 Task: Look for space in Elko, United States from 1st June, 2023 to 9th June, 2023 for 4 adults in price range Rs.6000 to Rs.12000. Place can be entire place with 2 bedrooms having 2 beds and 2 bathrooms. Property type can be house, flat, guest house. Booking option can be shelf check-in. Required host language is English.
Action: Mouse moved to (415, 104)
Screenshot: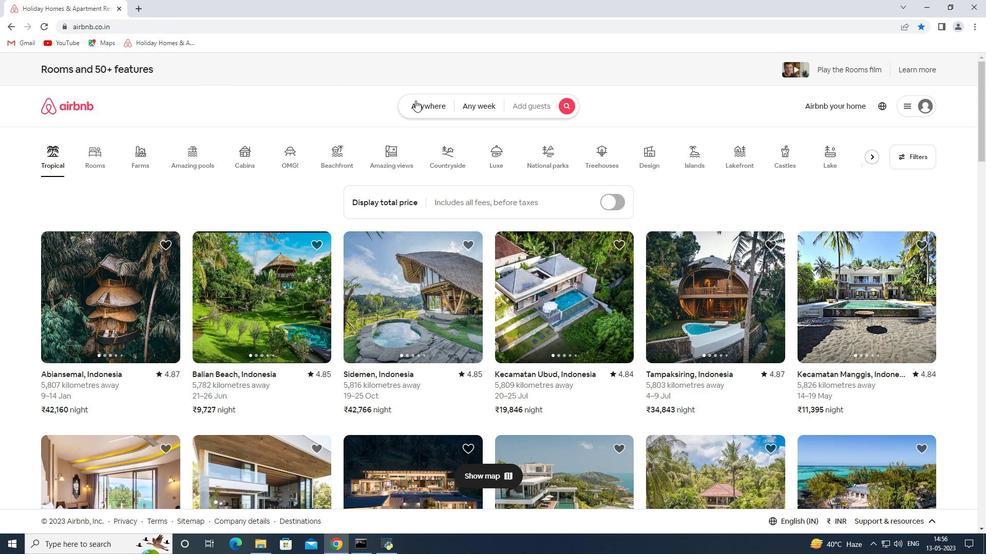 
Action: Mouse pressed left at (415, 104)
Screenshot: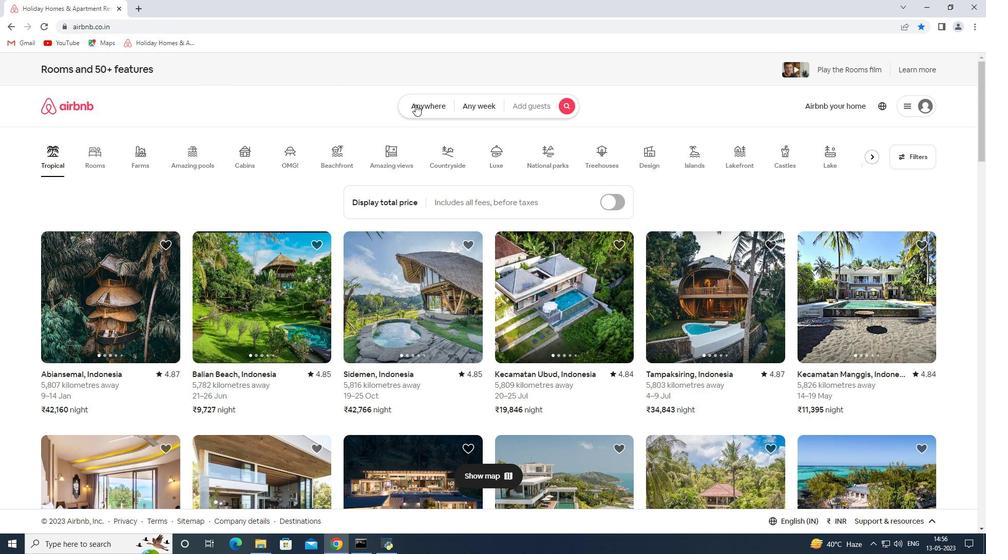 
Action: Mouse moved to (298, 151)
Screenshot: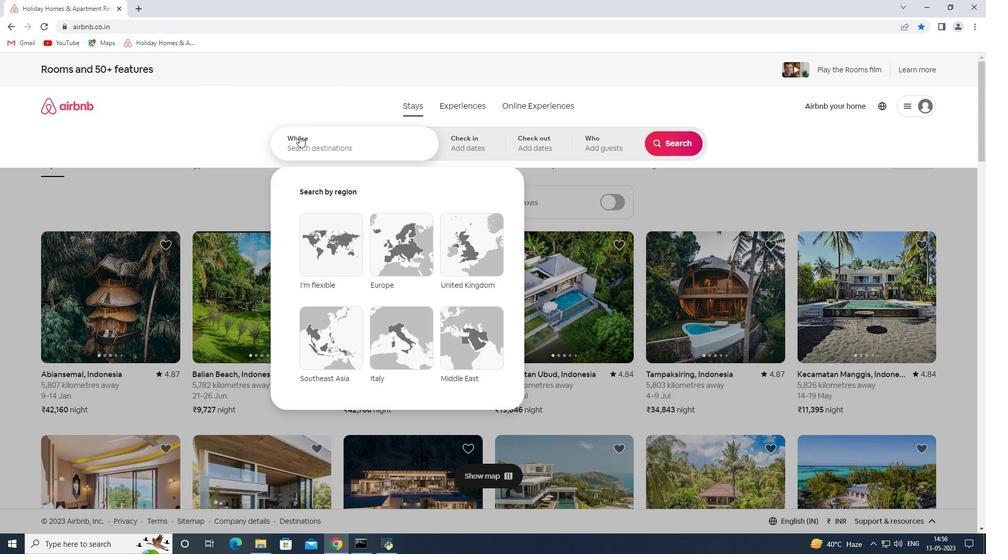 
Action: Mouse pressed left at (298, 151)
Screenshot: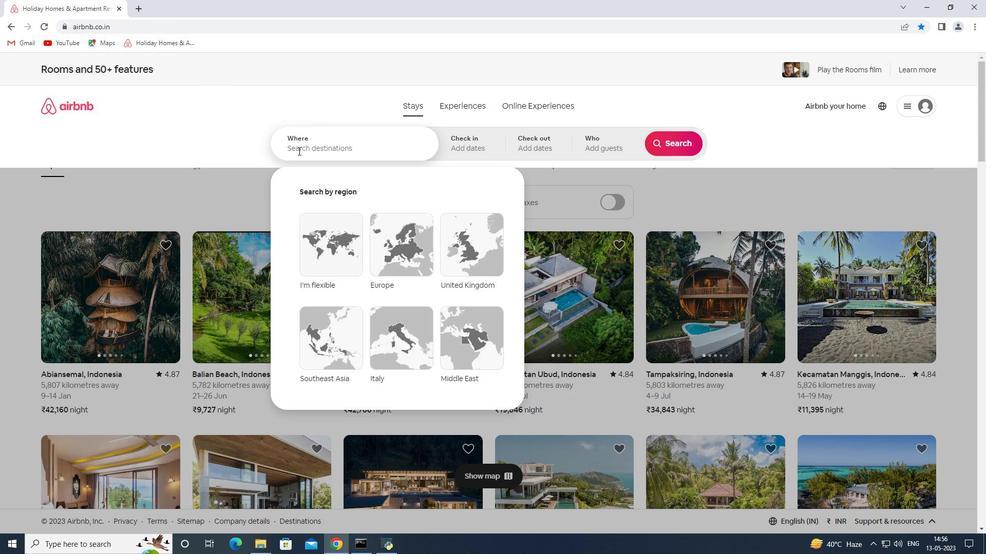 
Action: Mouse moved to (299, 144)
Screenshot: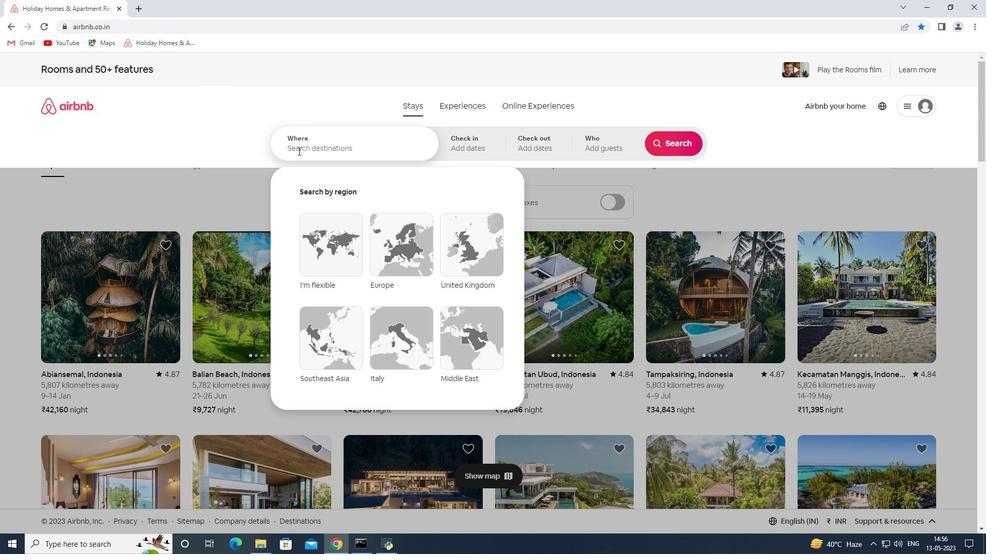 
Action: Key pressed <Key.shift>Elk<Key.space><Key.backspace>o<Key.space><Key.shift>United<Key.space><Key.shift>States<Key.space><Key.enter>
Screenshot: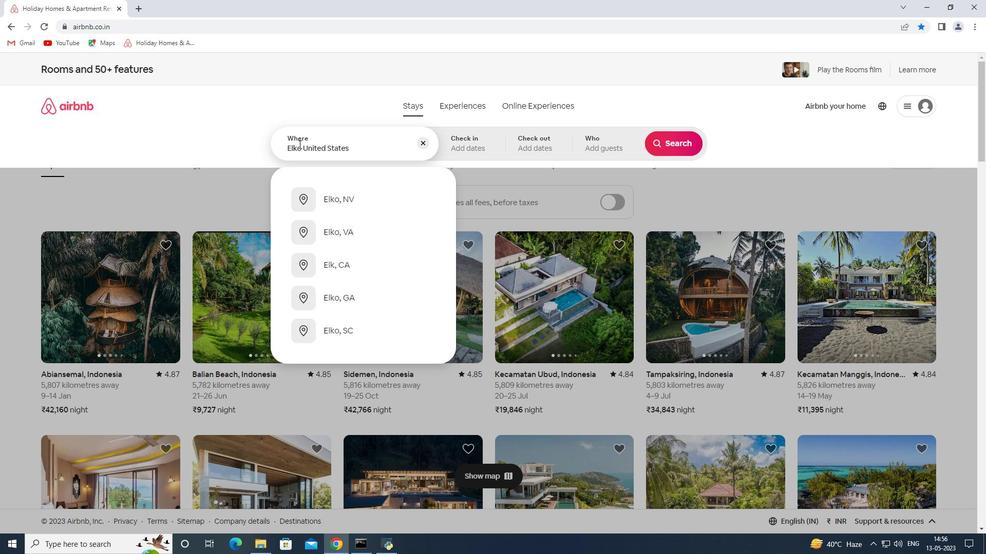 
Action: Mouse moved to (605, 265)
Screenshot: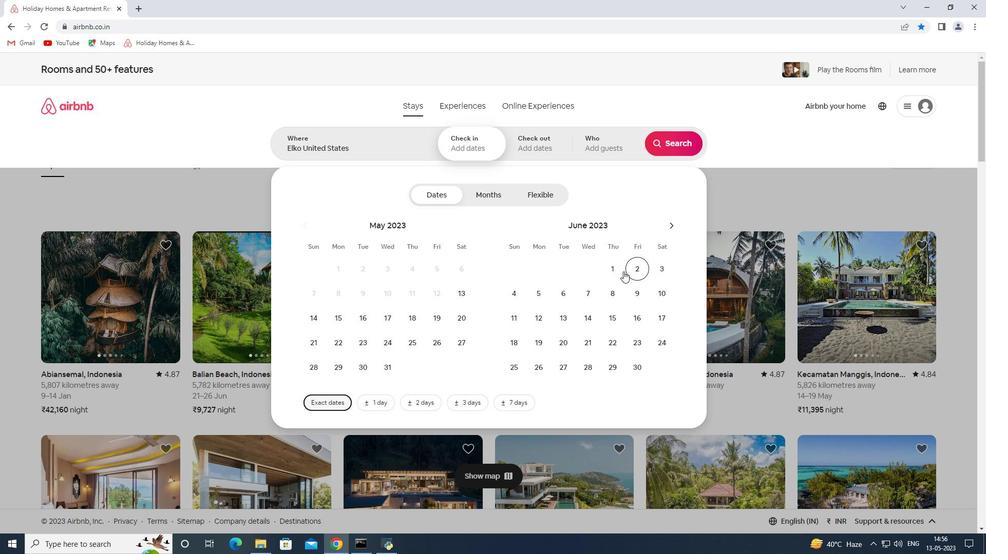 
Action: Mouse pressed left at (605, 265)
Screenshot: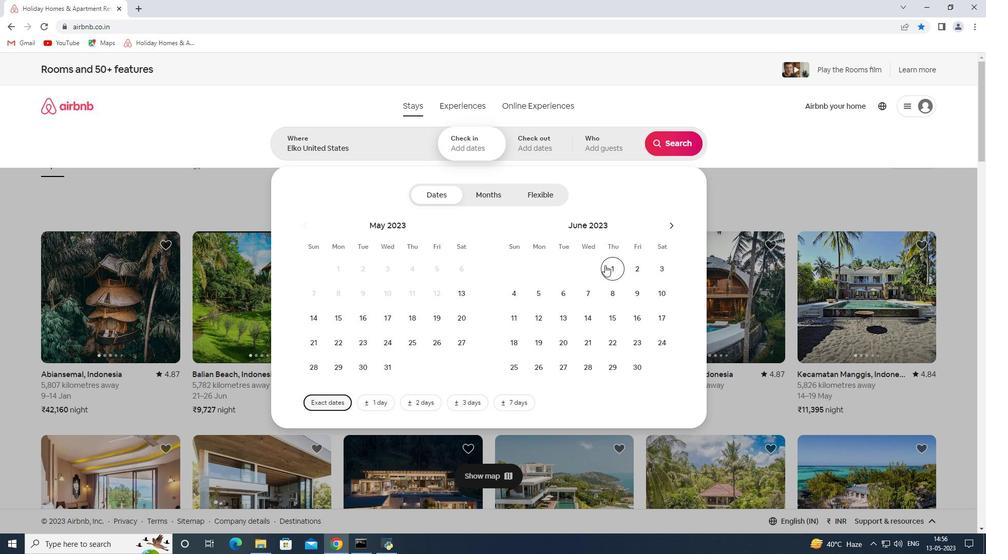 
Action: Mouse moved to (639, 291)
Screenshot: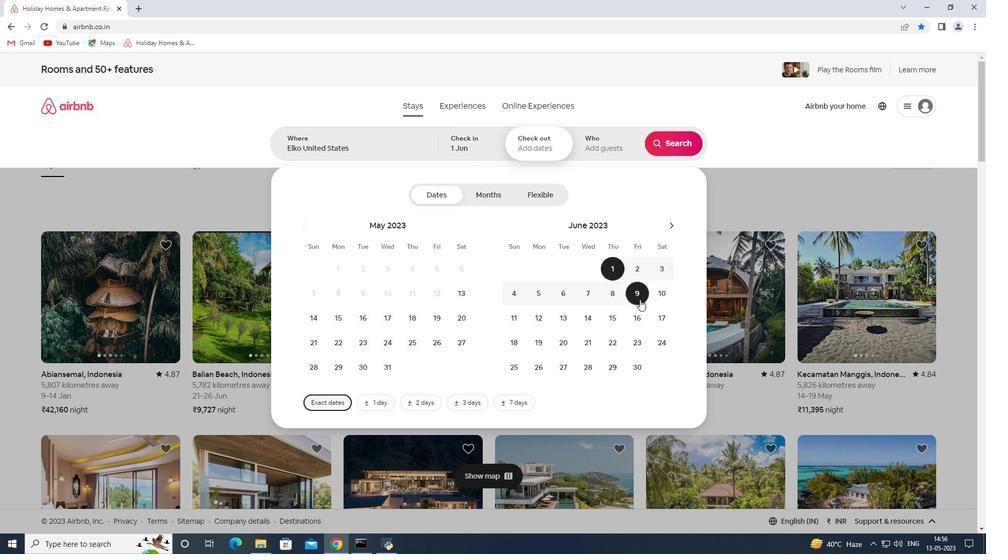 
Action: Mouse pressed left at (639, 291)
Screenshot: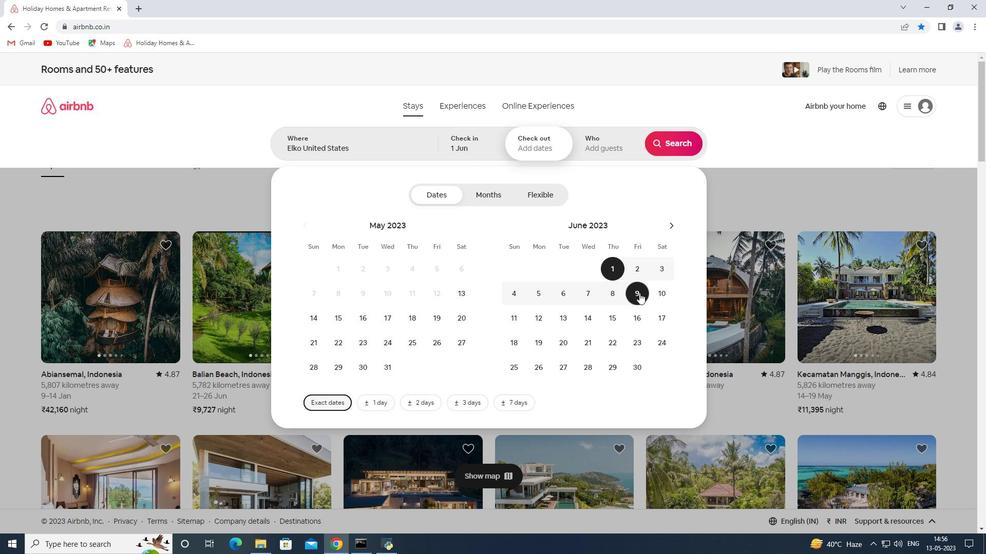 
Action: Mouse moved to (610, 150)
Screenshot: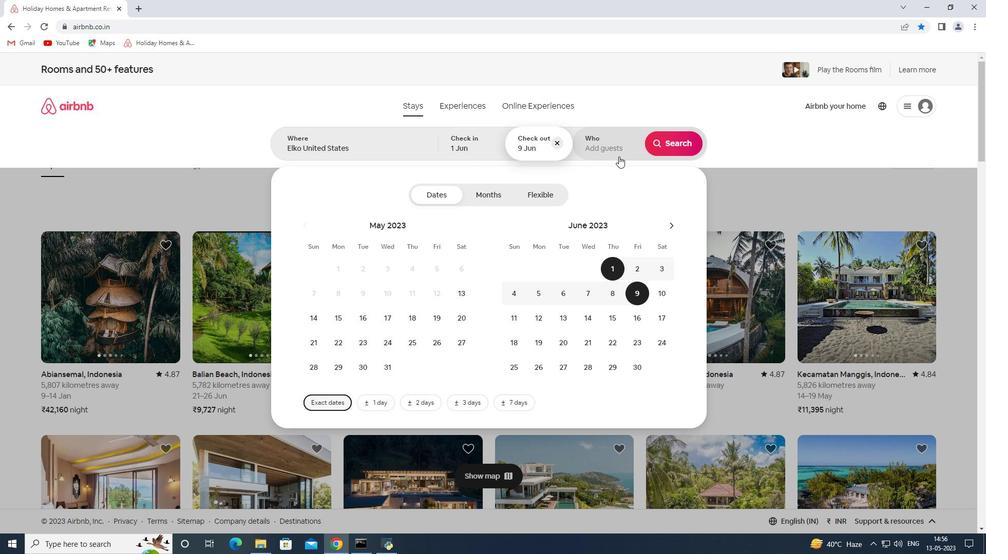 
Action: Mouse pressed left at (610, 150)
Screenshot: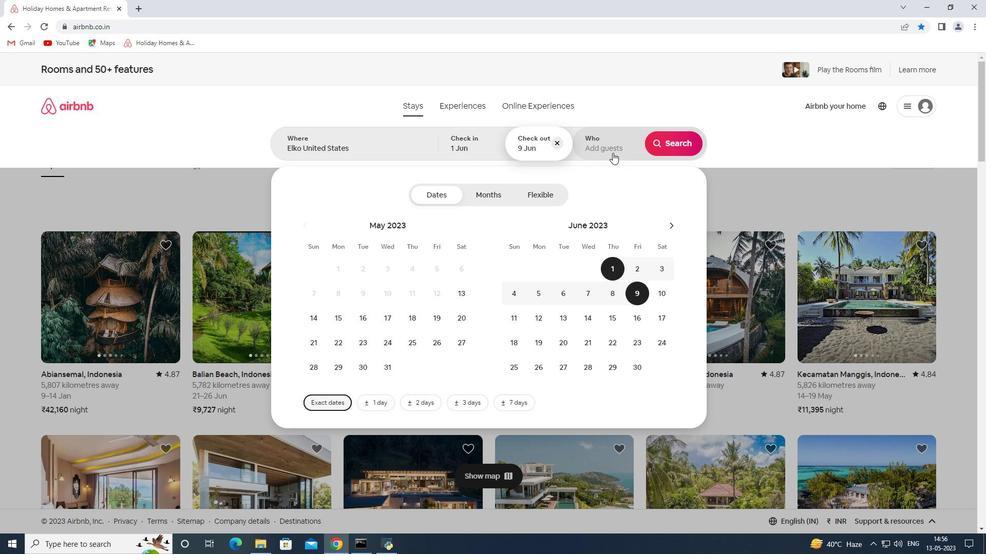 
Action: Mouse moved to (676, 197)
Screenshot: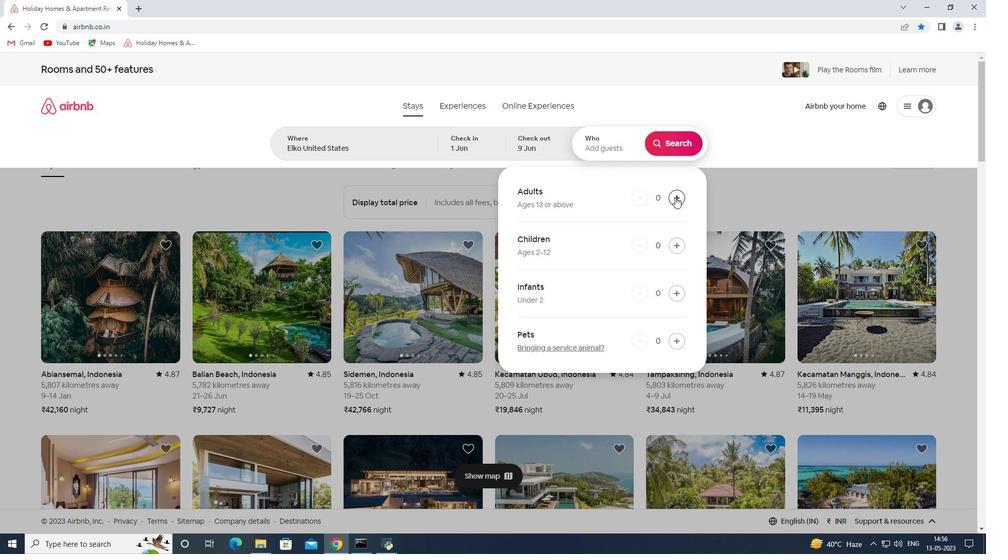 
Action: Mouse pressed left at (676, 197)
Screenshot: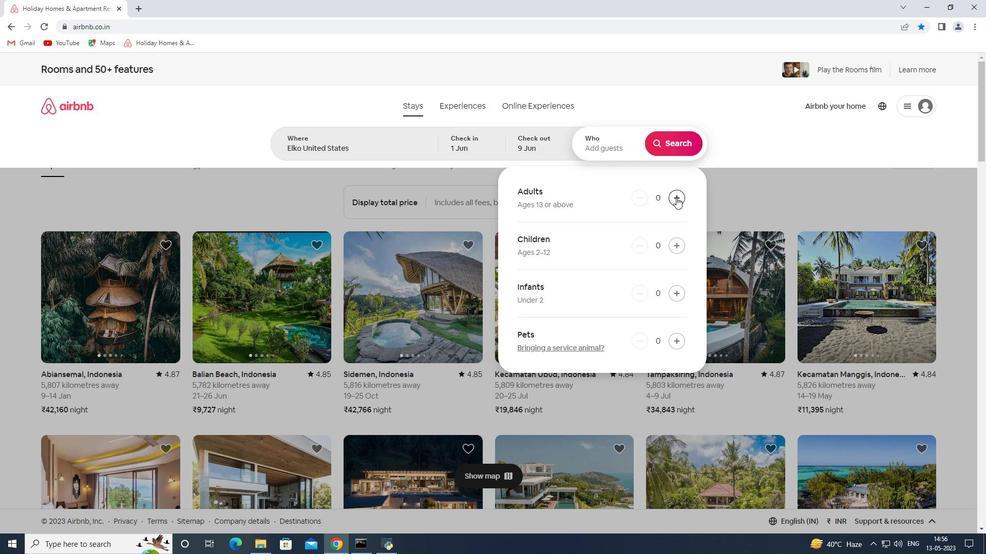 
Action: Mouse moved to (676, 197)
Screenshot: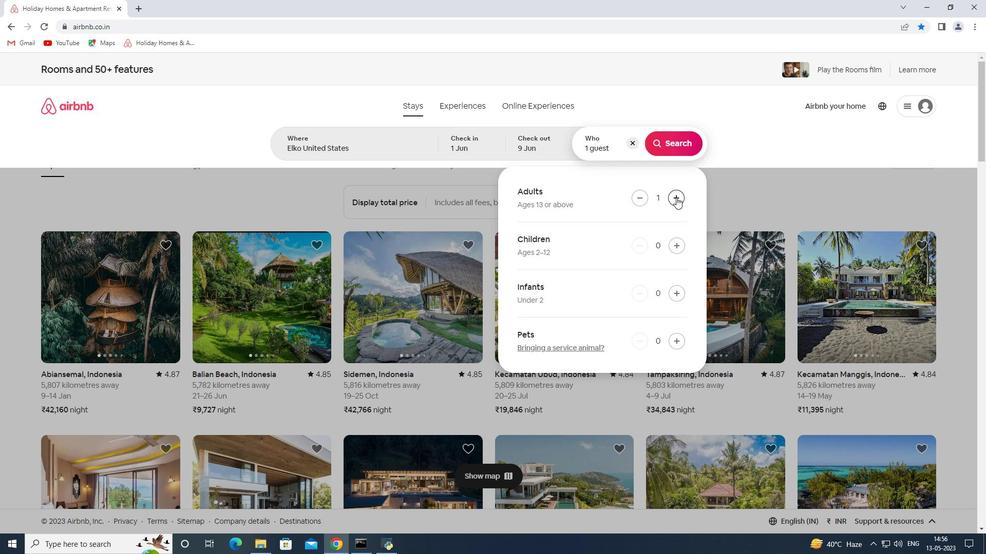 
Action: Mouse pressed left at (676, 197)
Screenshot: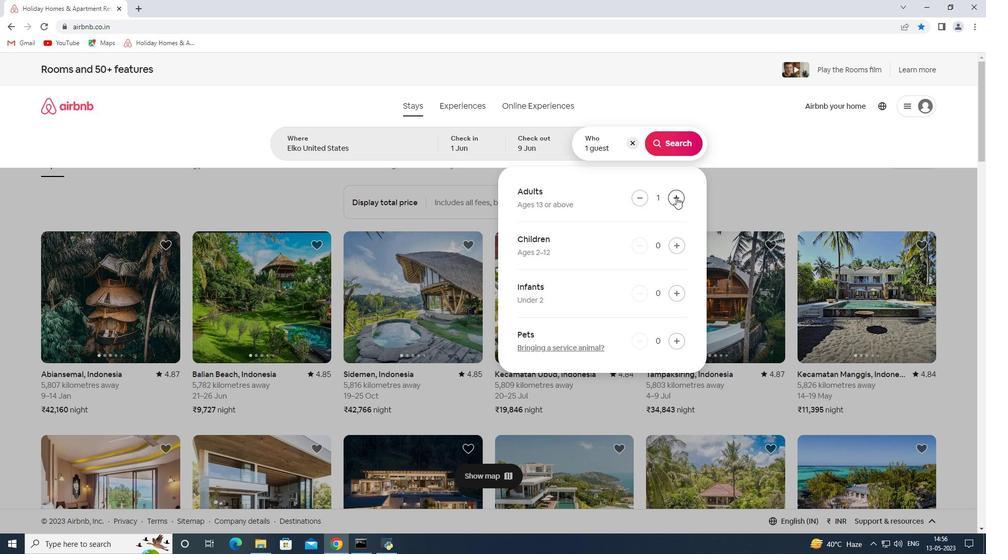 
Action: Mouse pressed left at (676, 197)
Screenshot: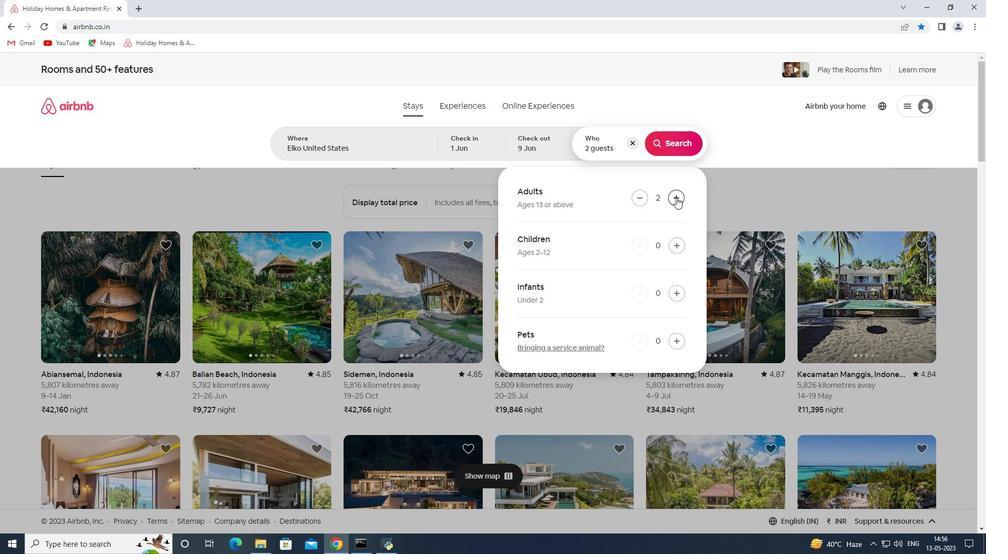 
Action: Mouse pressed left at (676, 197)
Screenshot: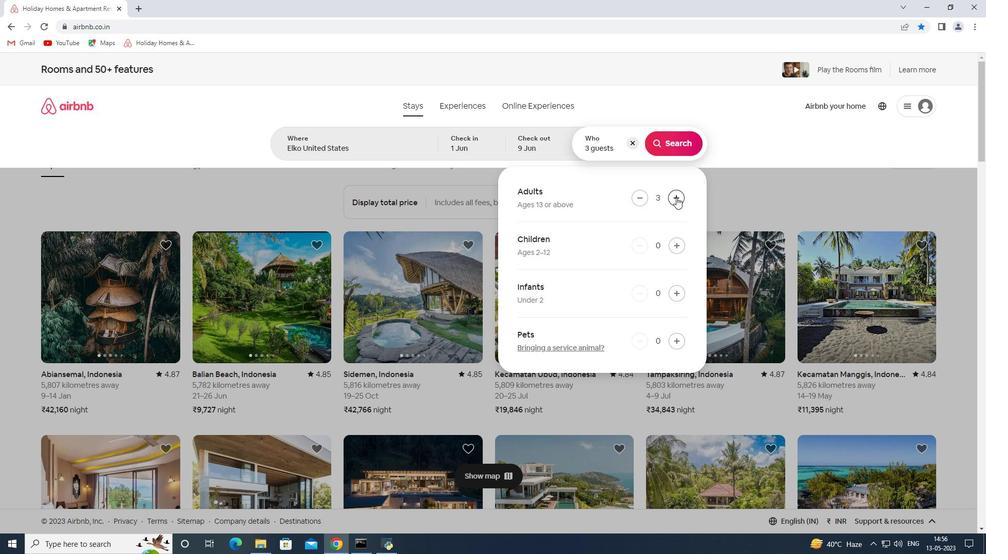 
Action: Mouse pressed left at (676, 197)
Screenshot: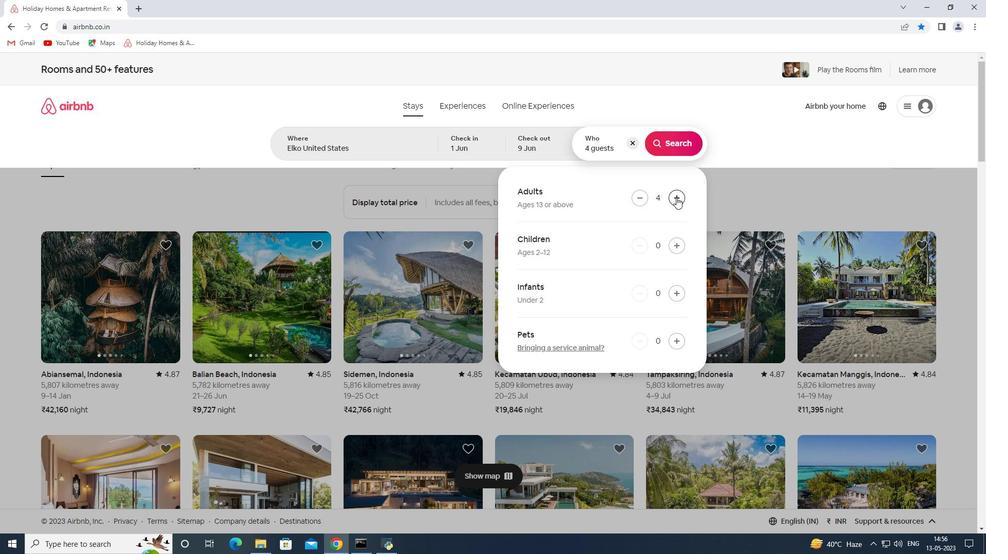 
Action: Mouse moved to (641, 193)
Screenshot: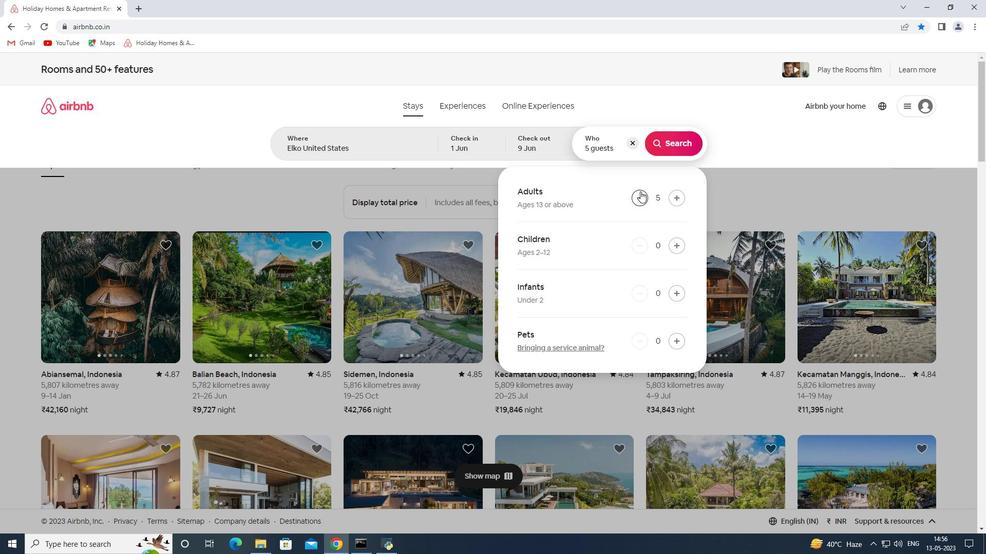 
Action: Mouse pressed left at (641, 193)
Screenshot: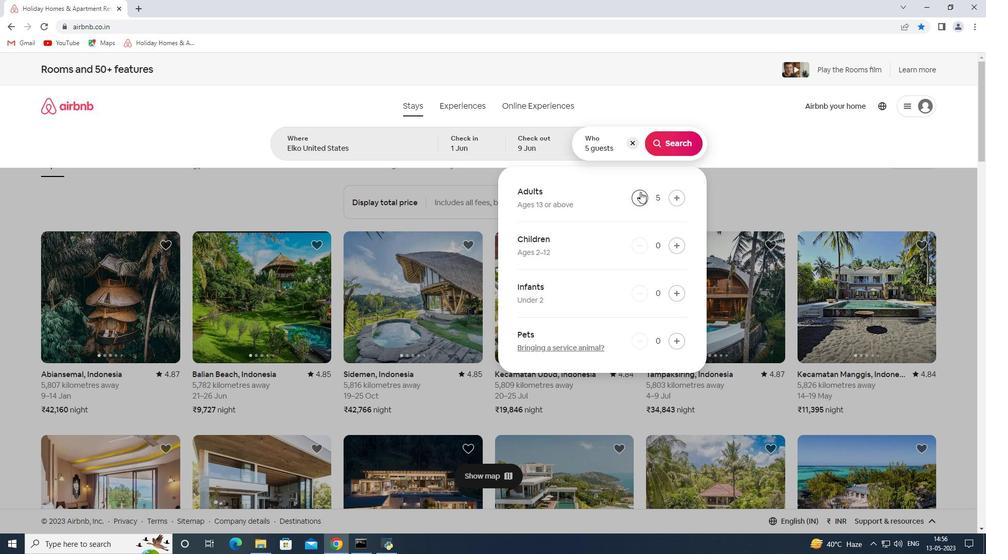 
Action: Mouse moved to (685, 145)
Screenshot: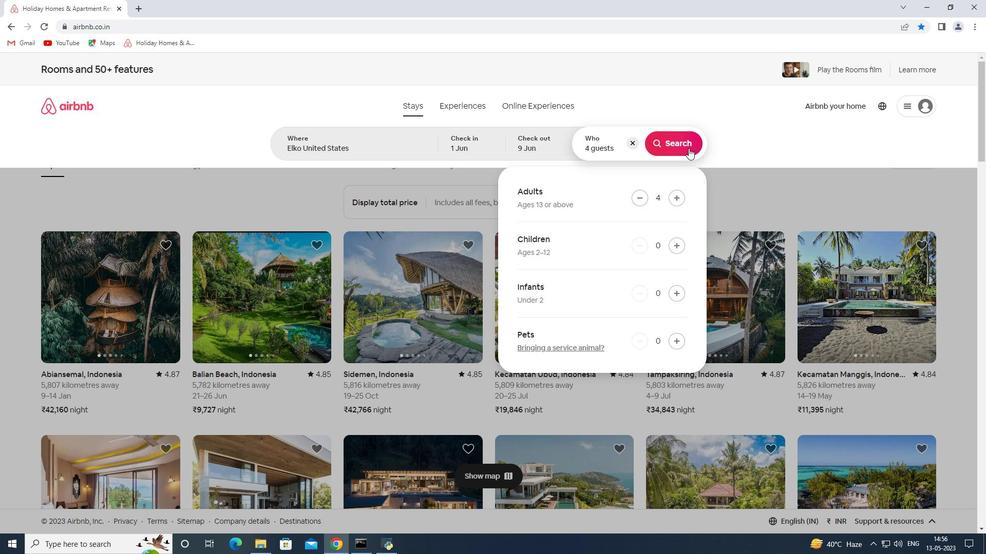 
Action: Mouse pressed left at (685, 145)
Screenshot: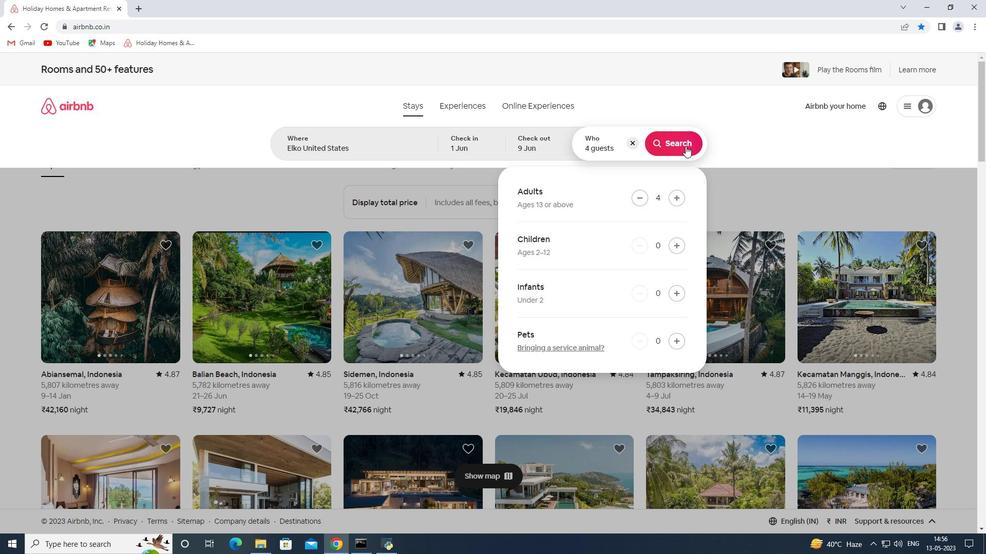
Action: Mouse moved to (934, 117)
Screenshot: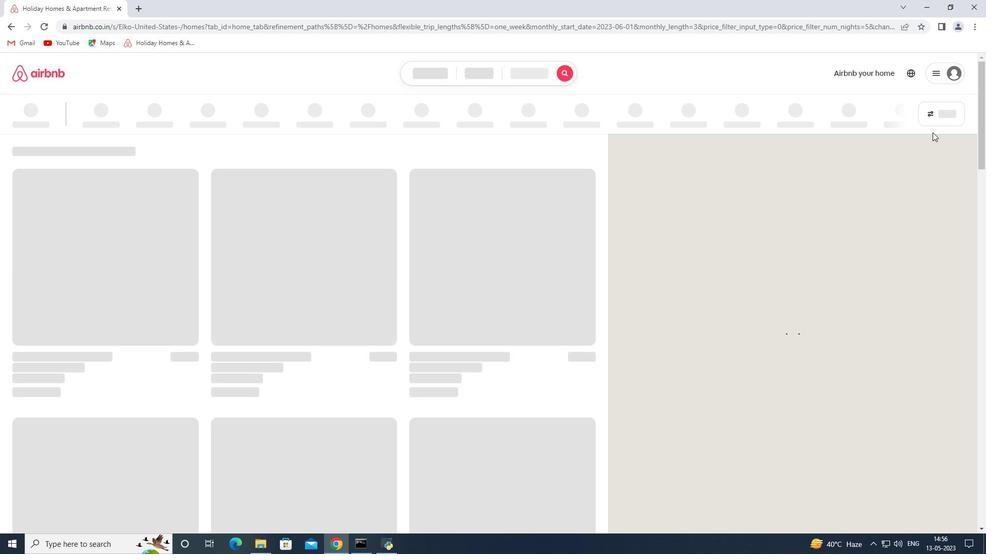 
Action: Mouse pressed left at (934, 117)
Screenshot: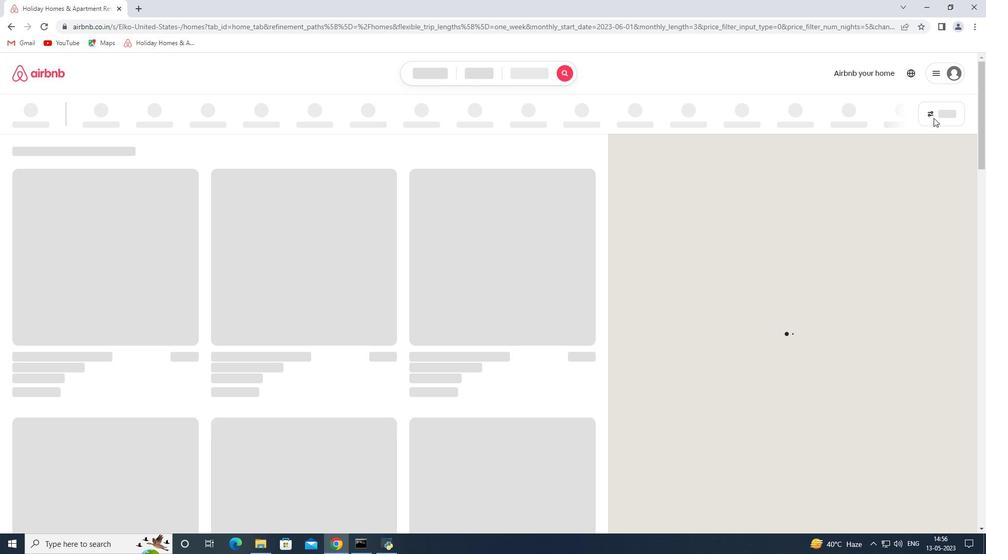
Action: Mouse moved to (355, 364)
Screenshot: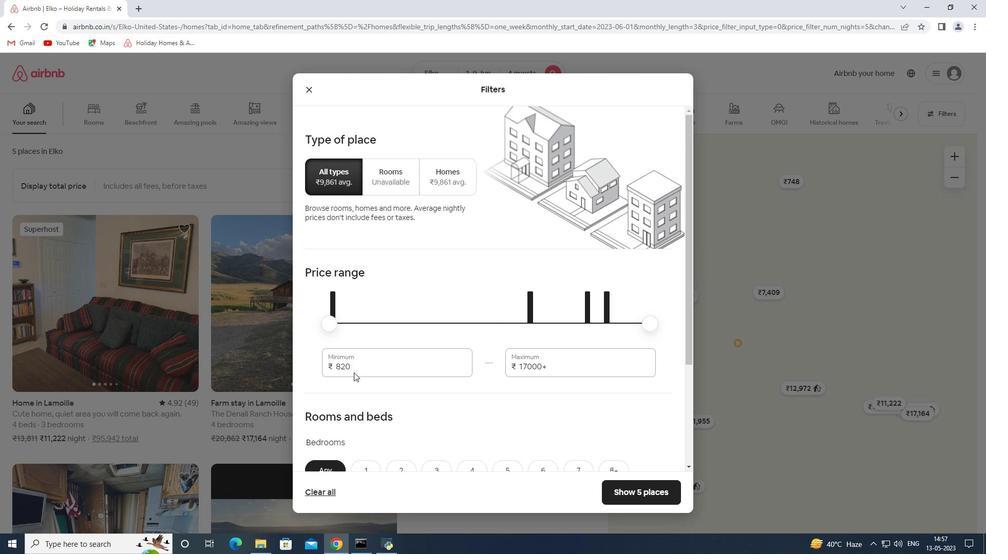 
Action: Mouse pressed left at (355, 364)
Screenshot: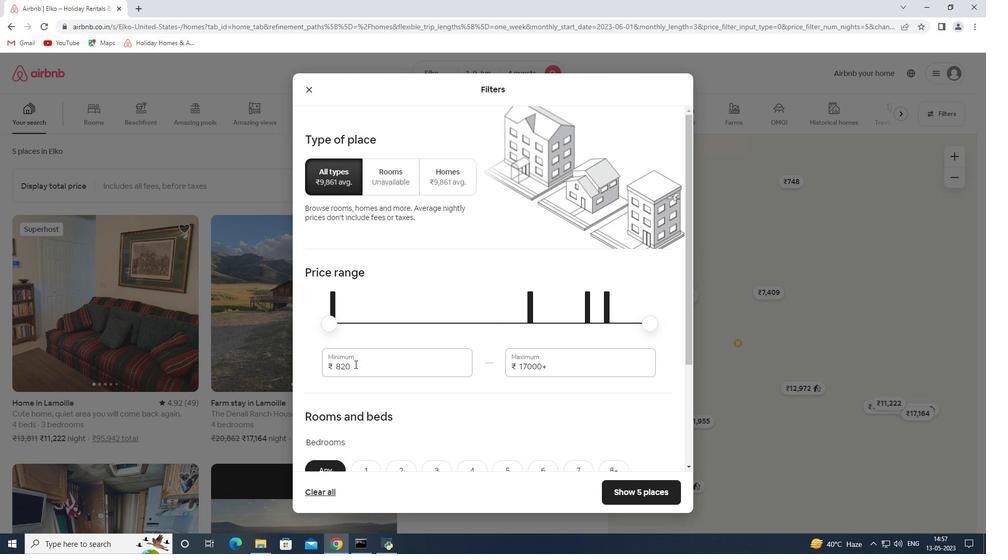 
Action: Mouse pressed left at (355, 364)
Screenshot: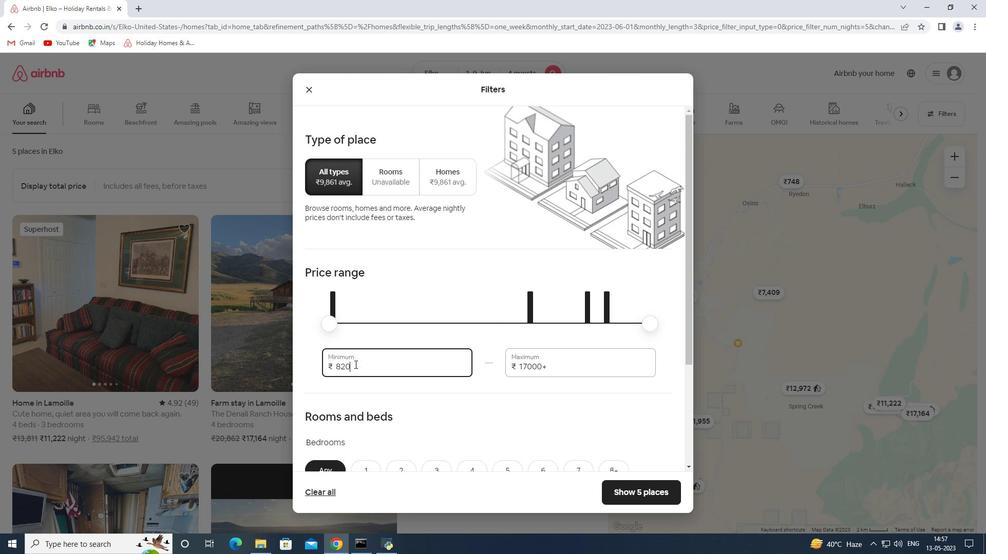 
Action: Key pressed 6000<Key.tab>12000
Screenshot: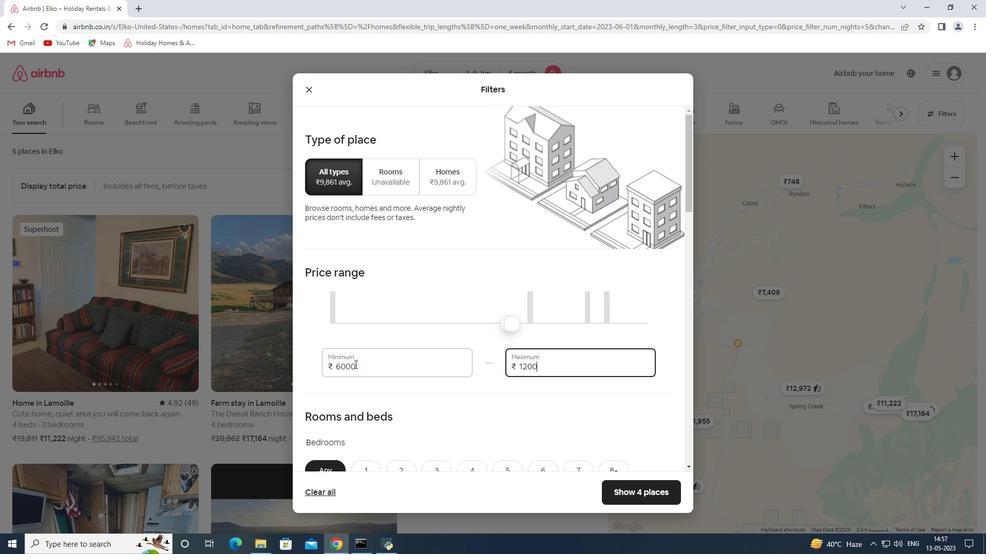 
Action: Mouse moved to (517, 291)
Screenshot: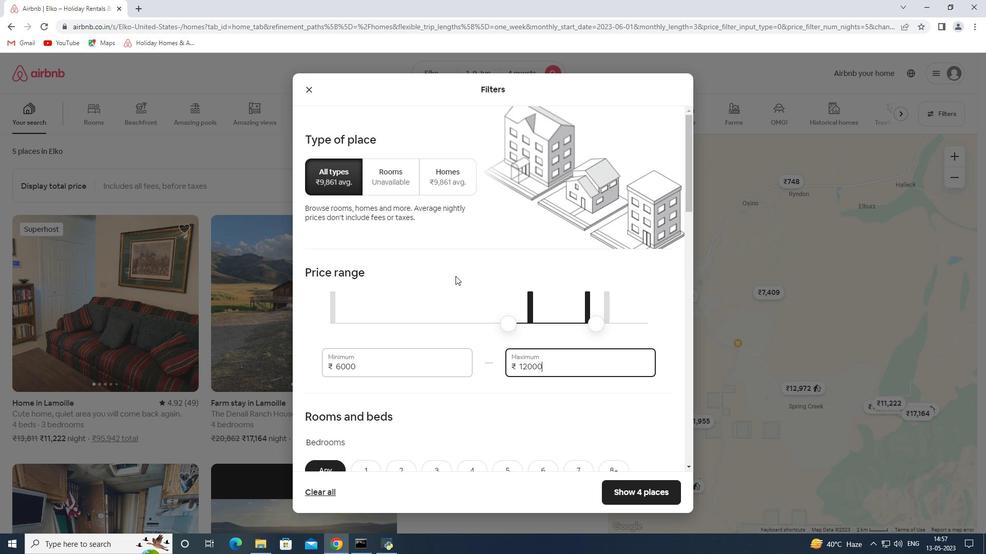 
Action: Mouse scrolled (517, 291) with delta (0, 0)
Screenshot: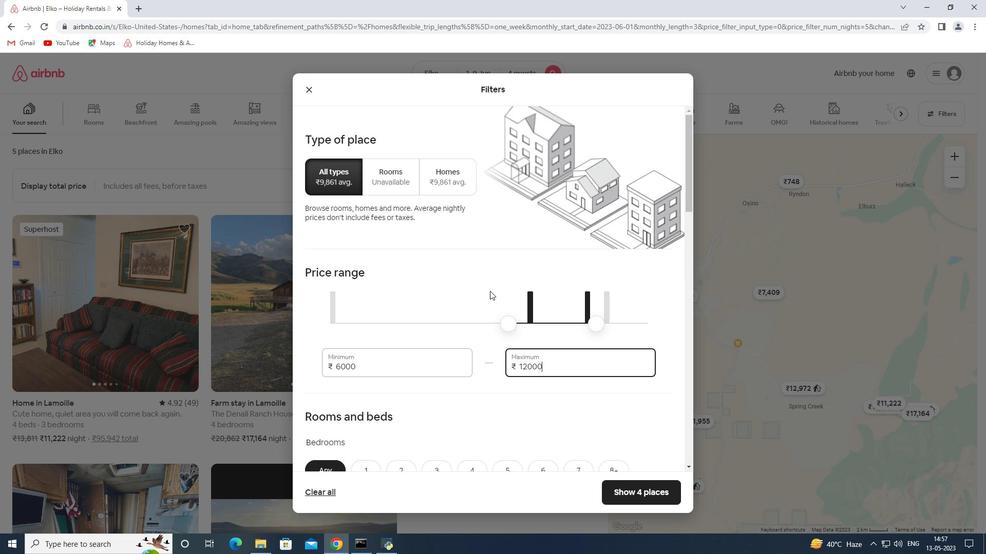 
Action: Mouse scrolled (517, 291) with delta (0, 0)
Screenshot: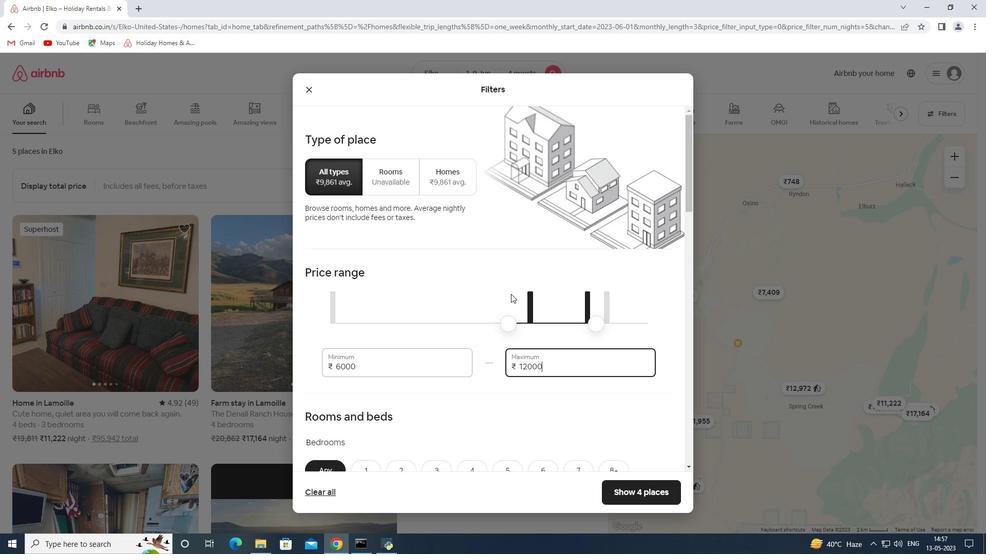 
Action: Mouse scrolled (517, 291) with delta (0, 0)
Screenshot: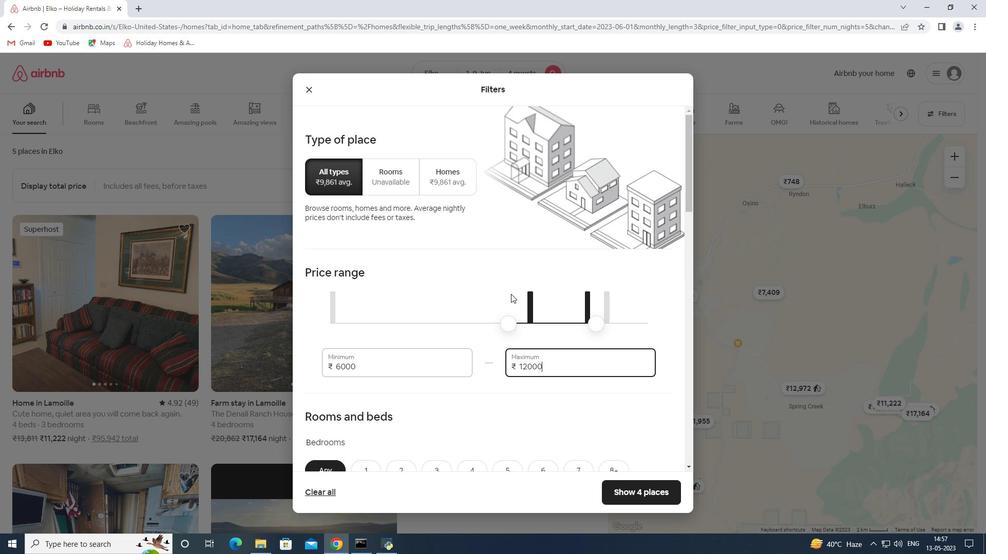 
Action: Mouse scrolled (517, 291) with delta (0, 0)
Screenshot: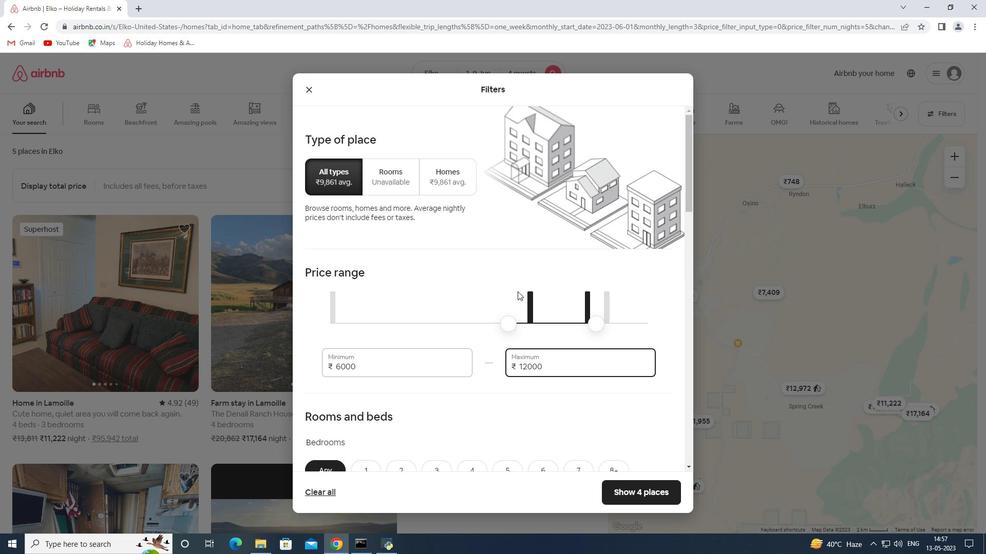 
Action: Mouse moved to (404, 270)
Screenshot: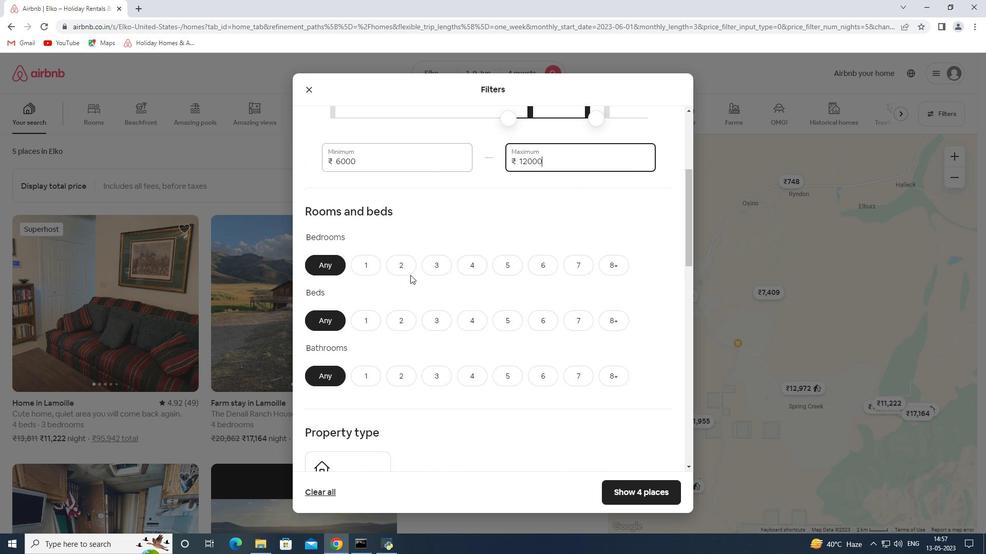 
Action: Mouse pressed left at (404, 270)
Screenshot: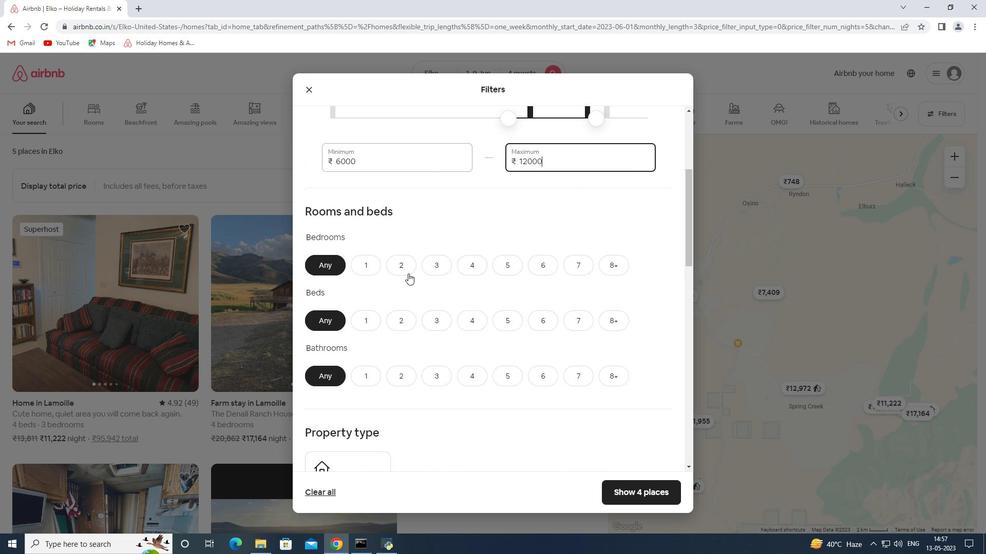 
Action: Mouse moved to (403, 316)
Screenshot: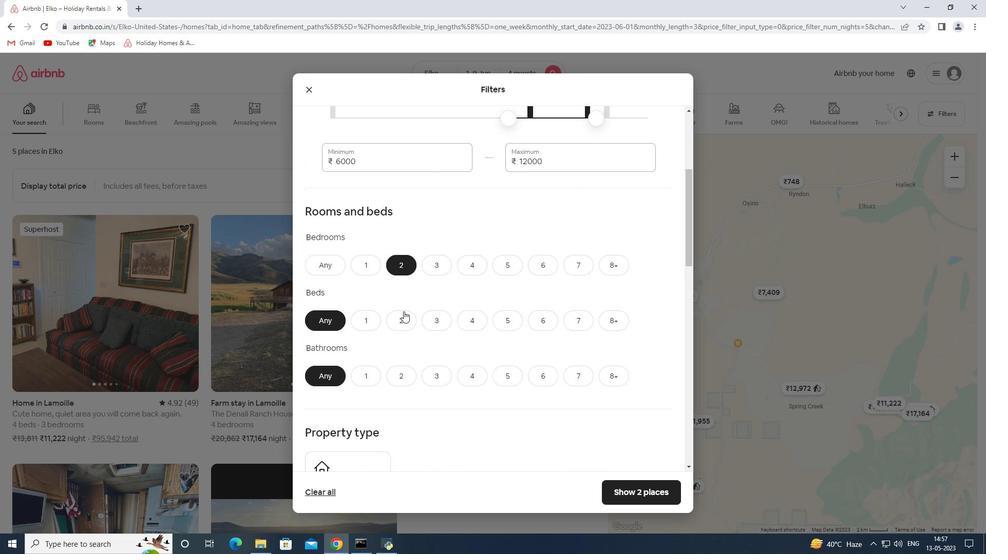 
Action: Mouse pressed left at (403, 316)
Screenshot: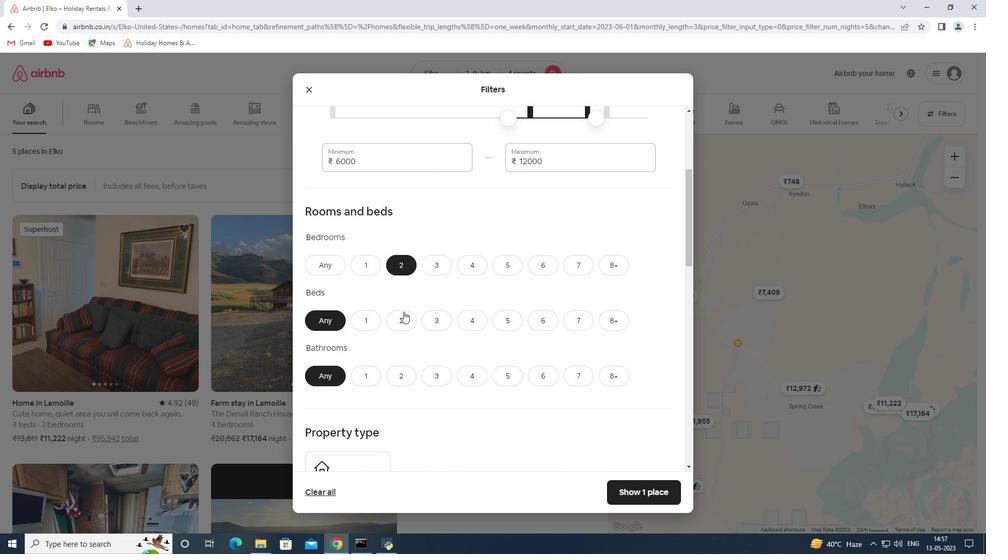 
Action: Mouse moved to (405, 381)
Screenshot: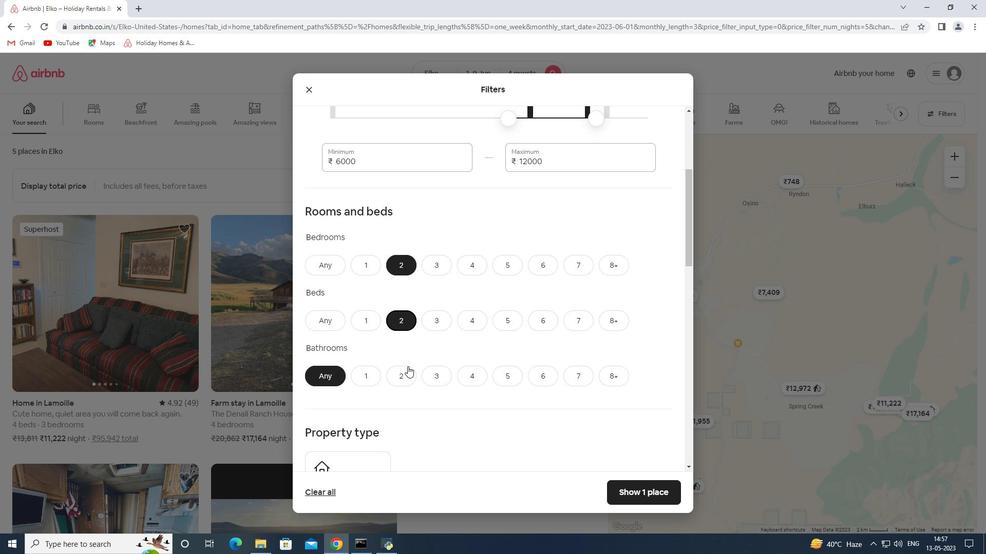 
Action: Mouse pressed left at (405, 381)
Screenshot: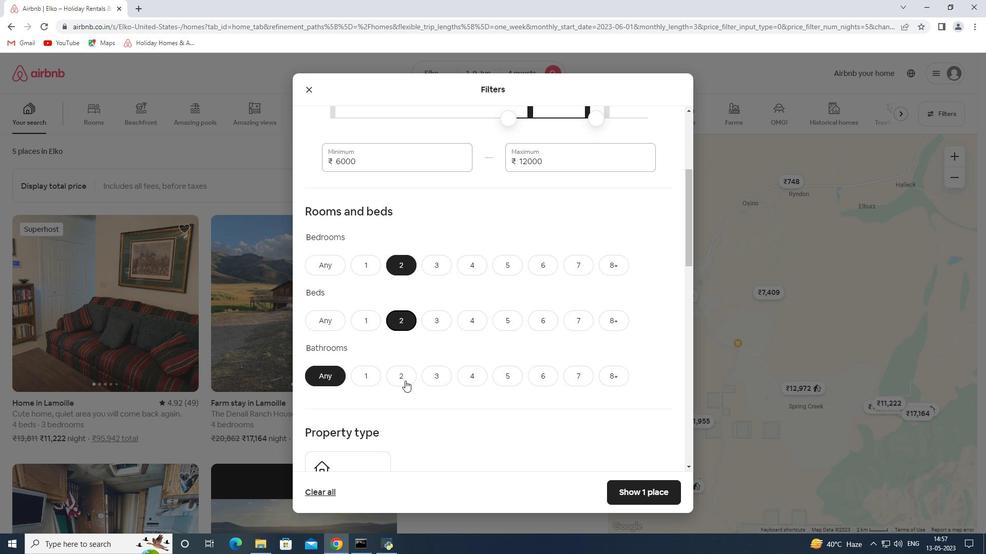 
Action: Mouse moved to (404, 376)
Screenshot: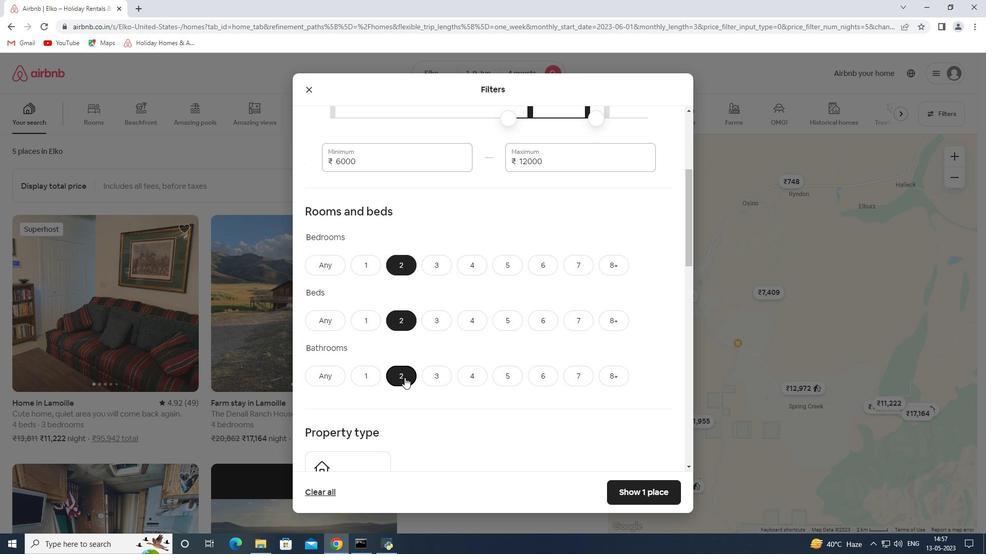 
Action: Mouse scrolled (404, 376) with delta (0, 0)
Screenshot: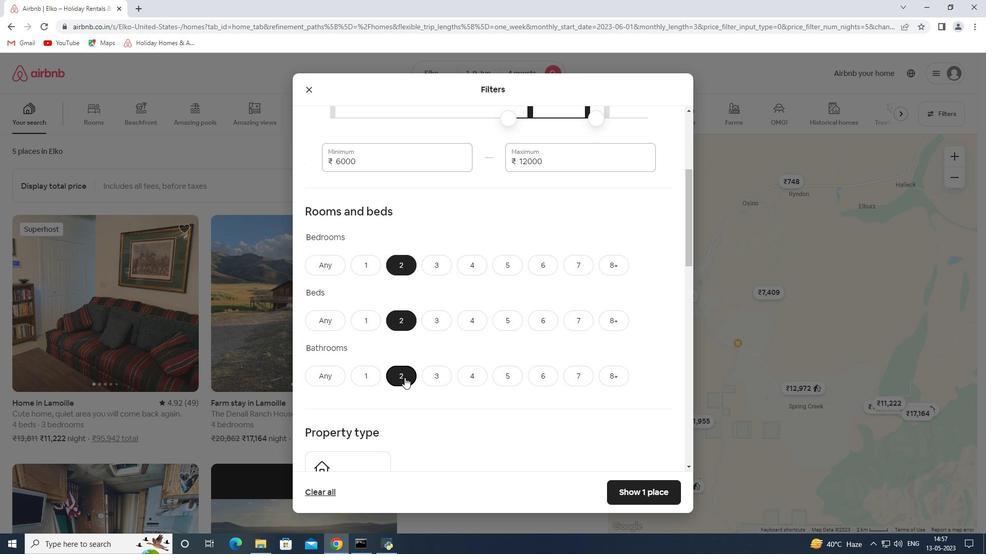 
Action: Mouse moved to (405, 365)
Screenshot: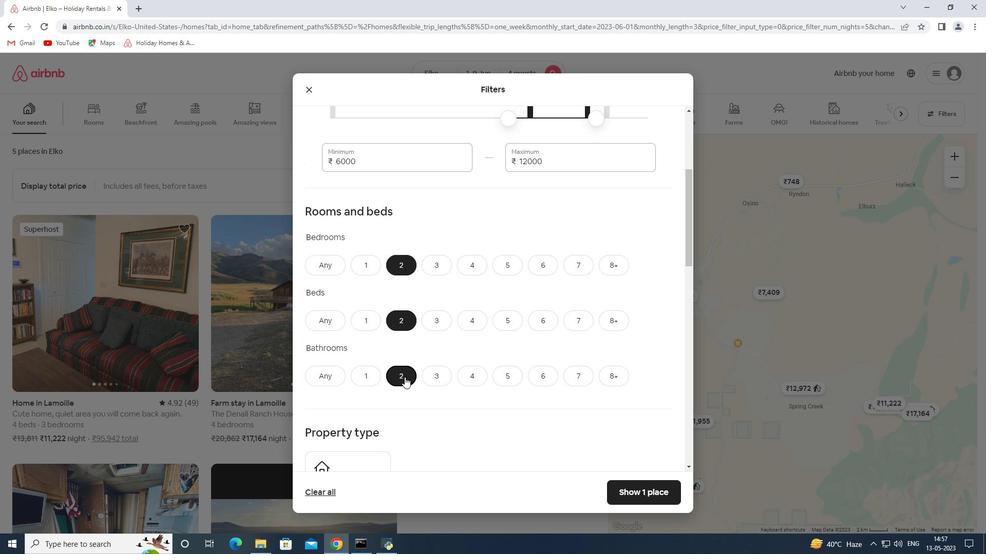 
Action: Mouse scrolled (405, 364) with delta (0, 0)
Screenshot: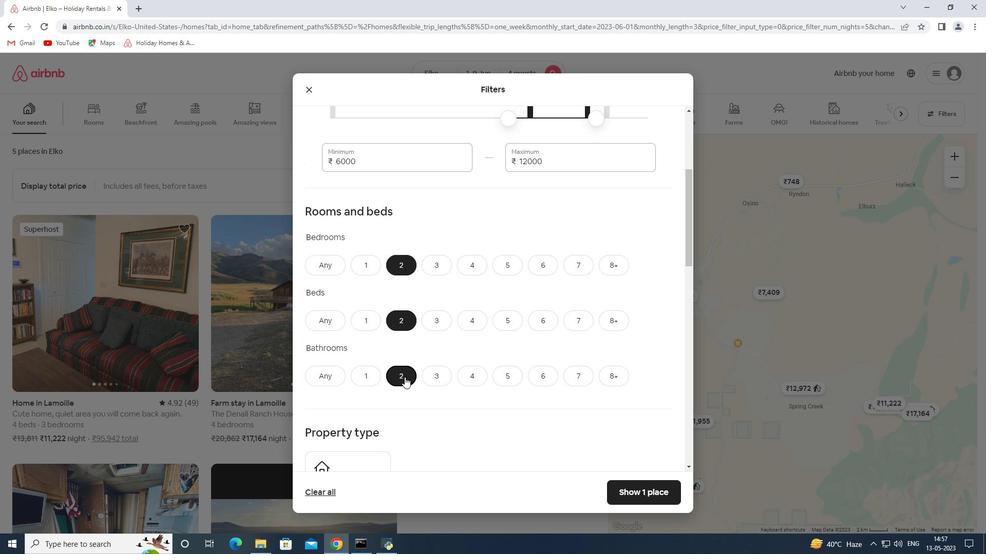 
Action: Mouse moved to (345, 386)
Screenshot: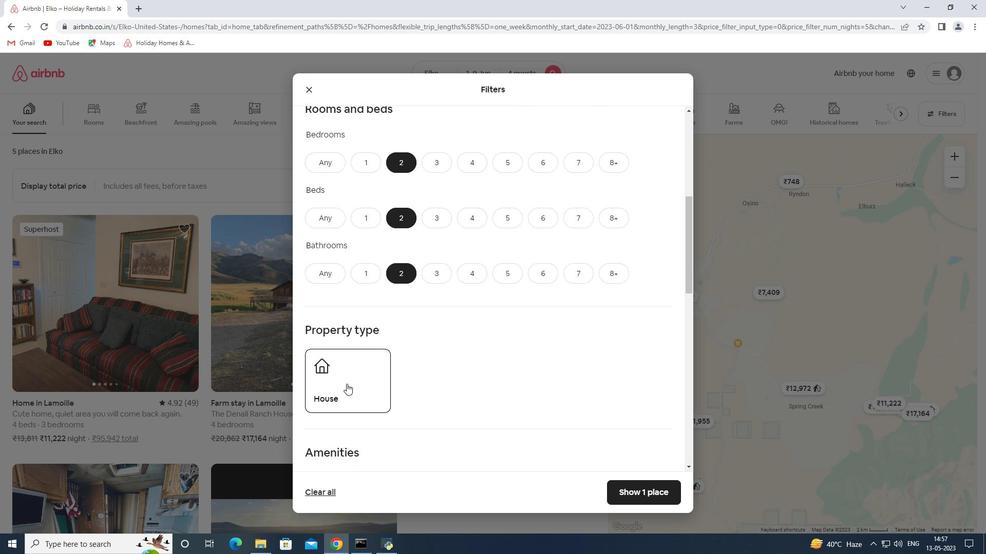 
Action: Mouse pressed left at (345, 386)
Screenshot: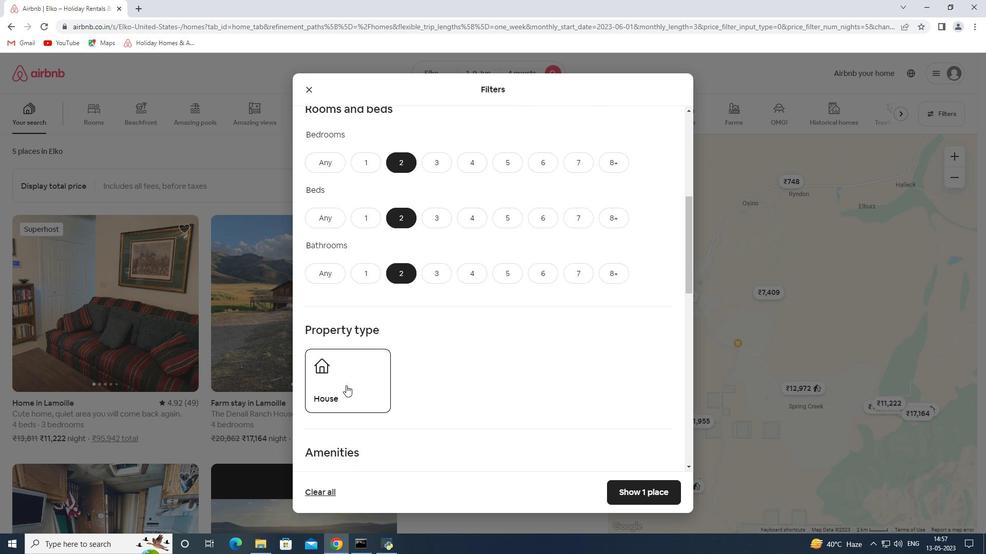 
Action: Mouse scrolled (345, 385) with delta (0, 0)
Screenshot: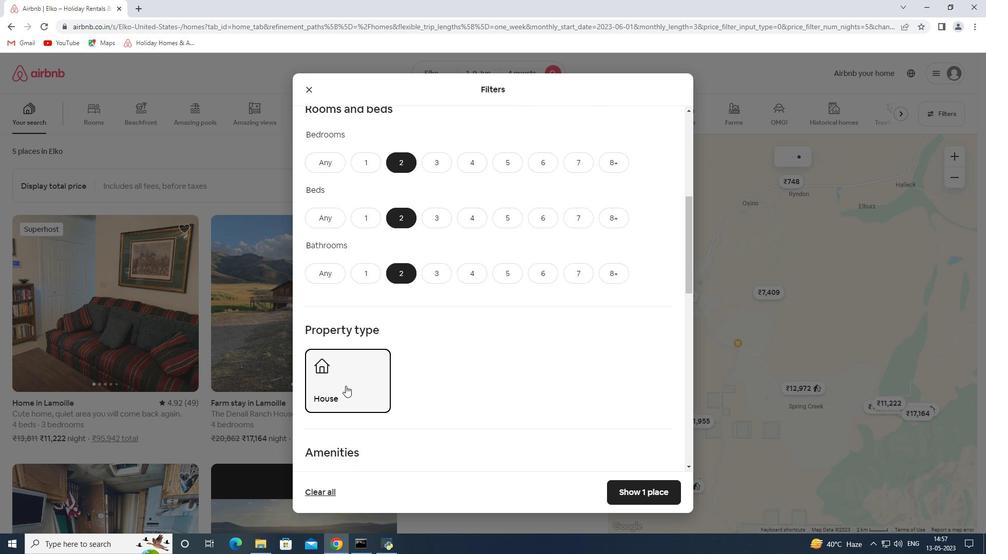 
Action: Mouse scrolled (345, 385) with delta (0, 0)
Screenshot: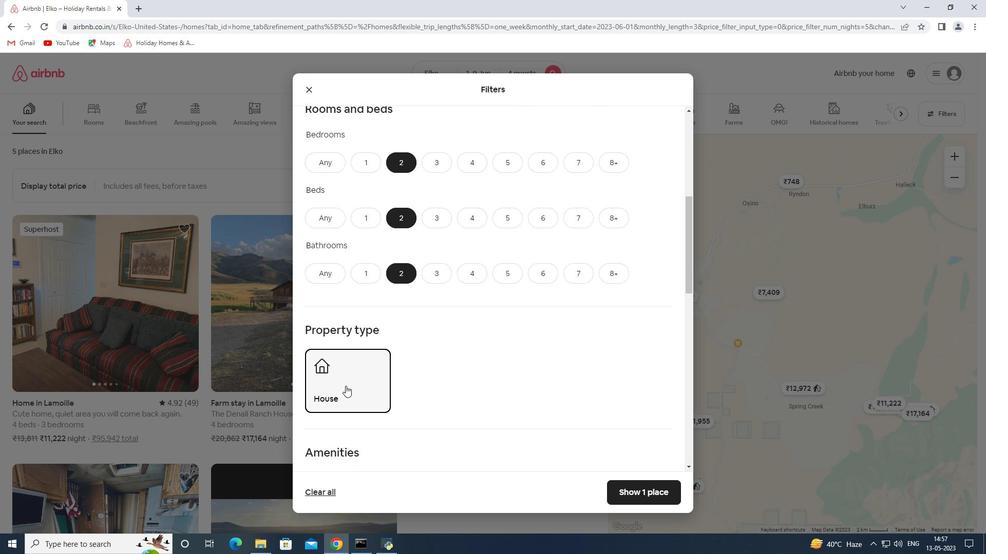 
Action: Mouse moved to (371, 278)
Screenshot: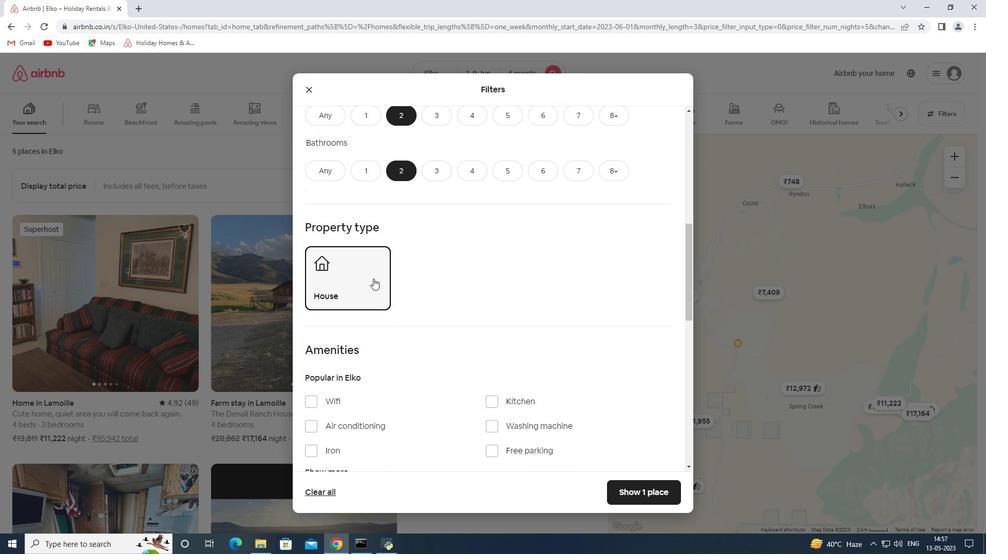 
Action: Mouse pressed left at (371, 278)
Screenshot: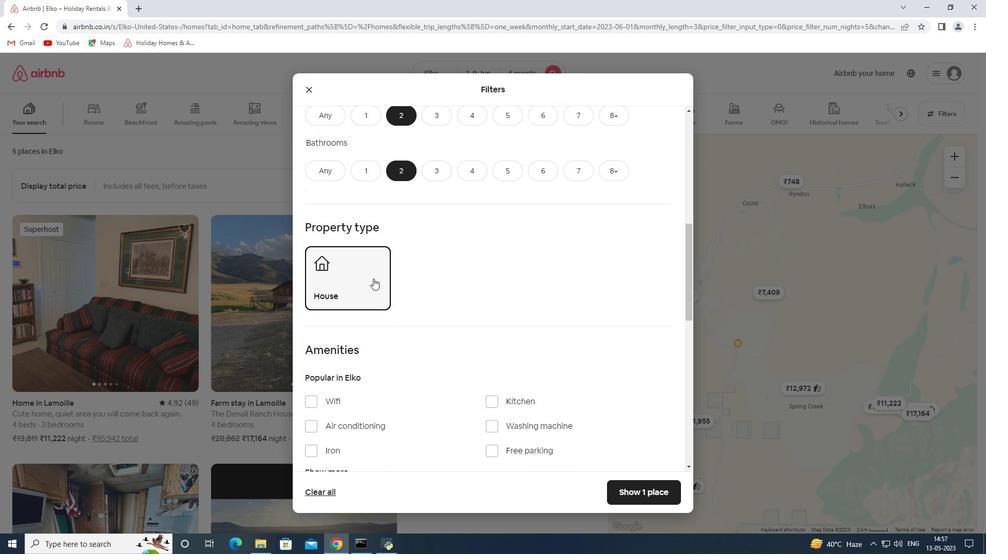 
Action: Mouse pressed left at (371, 278)
Screenshot: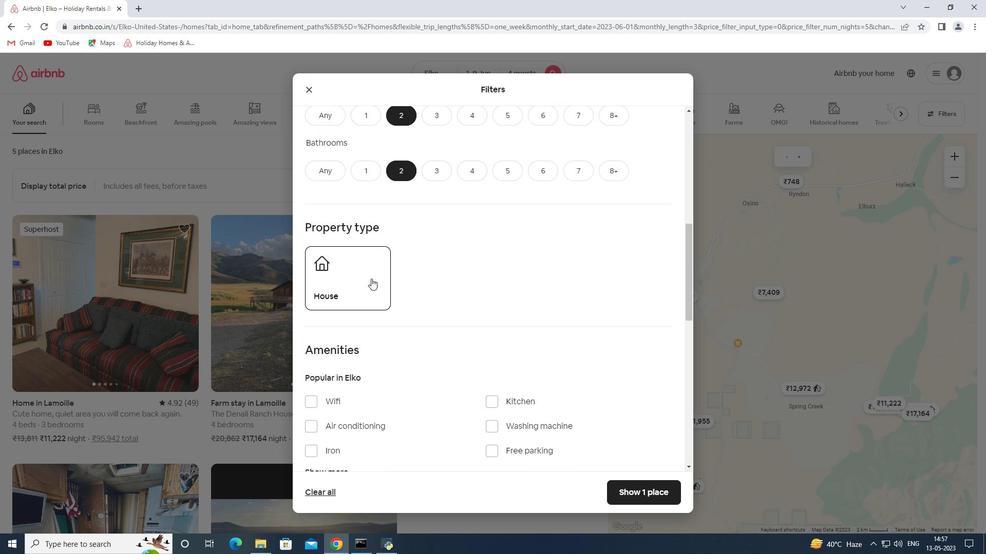 
Action: Mouse moved to (397, 278)
Screenshot: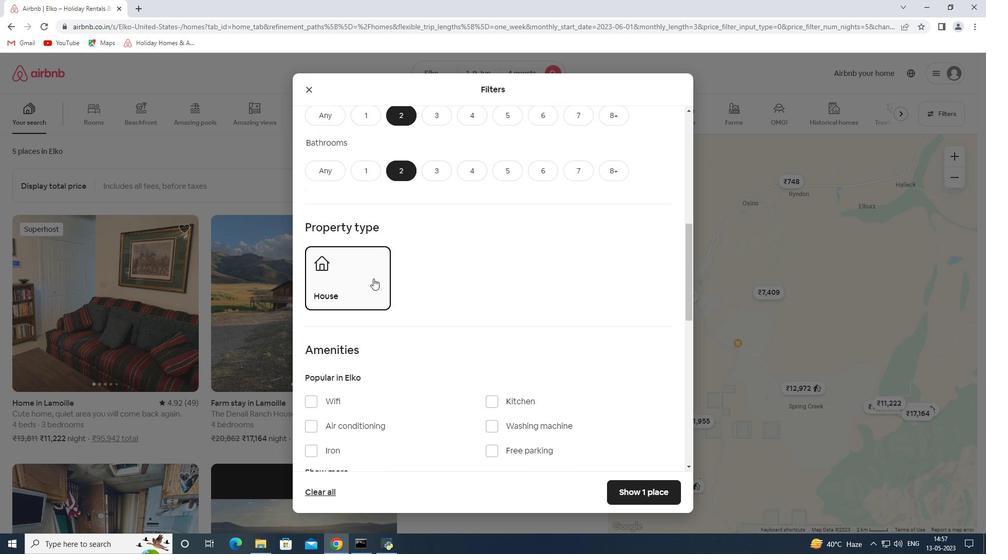 
Action: Mouse scrolled (397, 278) with delta (0, 0)
Screenshot: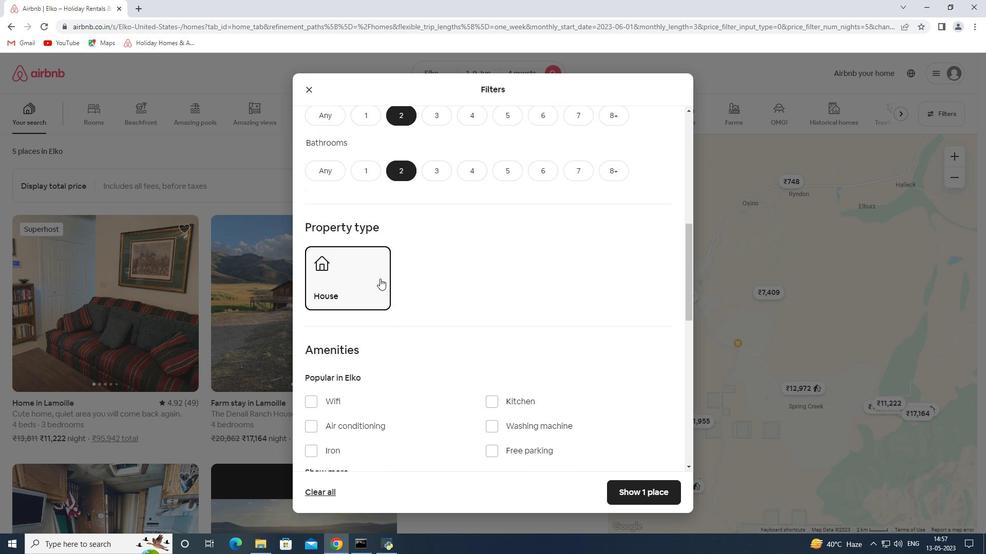 
Action: Mouse scrolled (397, 278) with delta (0, 0)
Screenshot: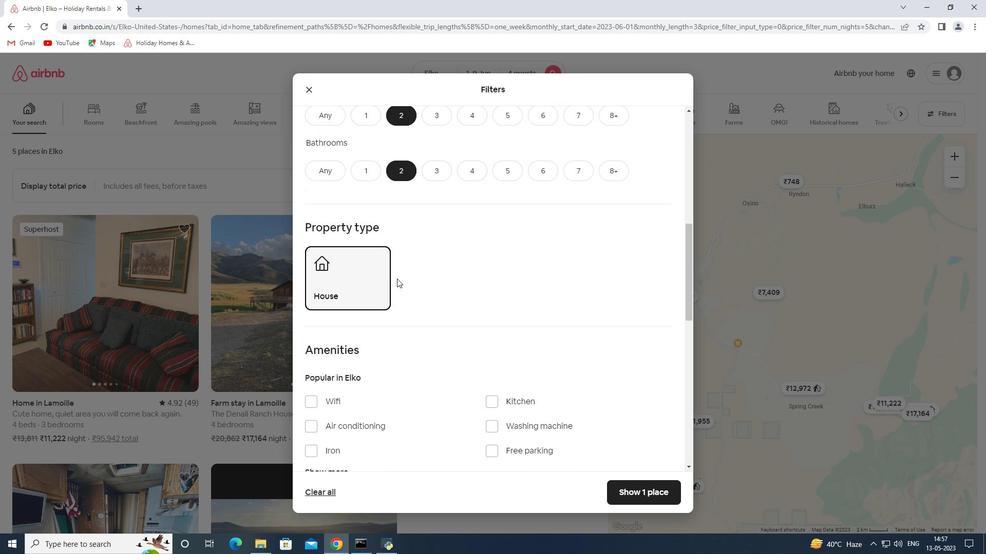 
Action: Mouse moved to (398, 278)
Screenshot: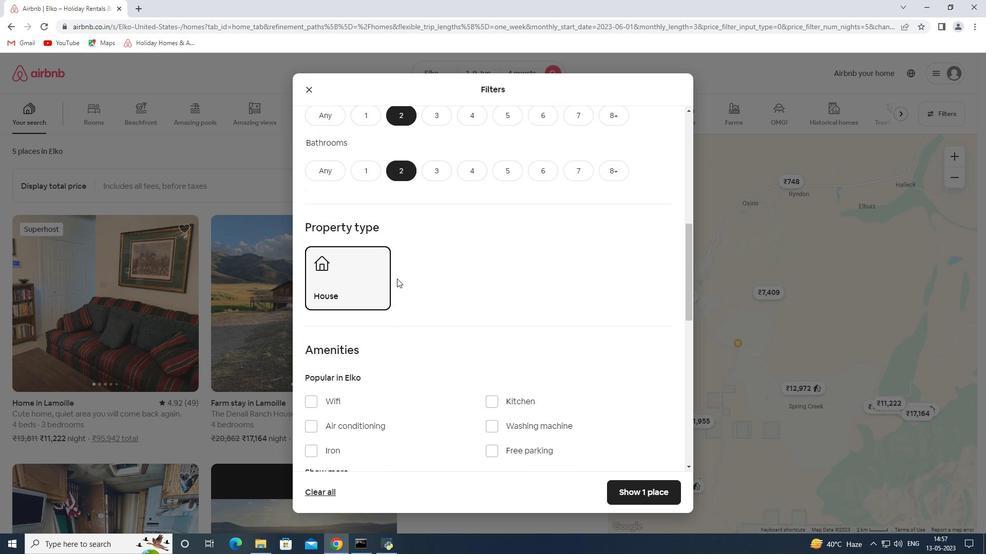 
Action: Mouse scrolled (398, 278) with delta (0, 0)
Screenshot: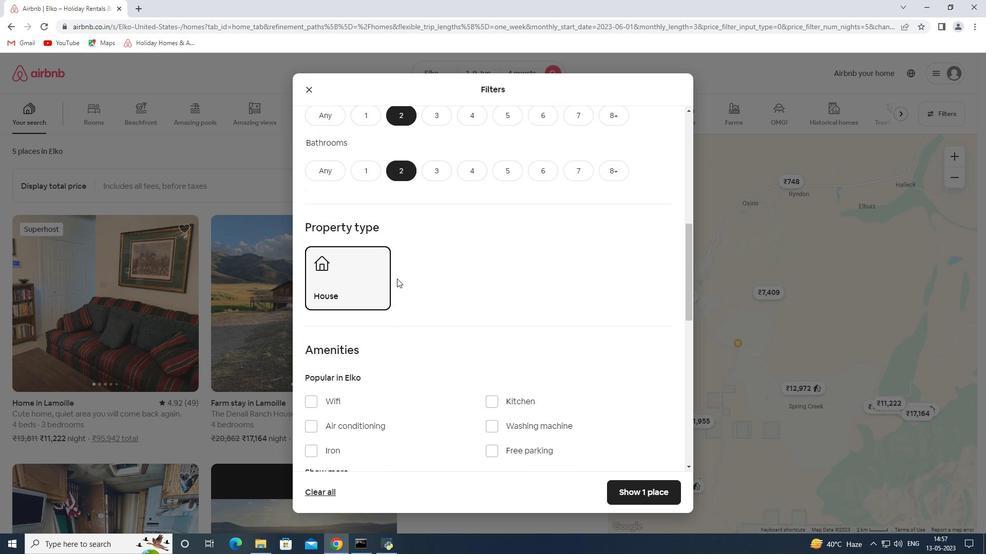 
Action: Mouse moved to (333, 319)
Screenshot: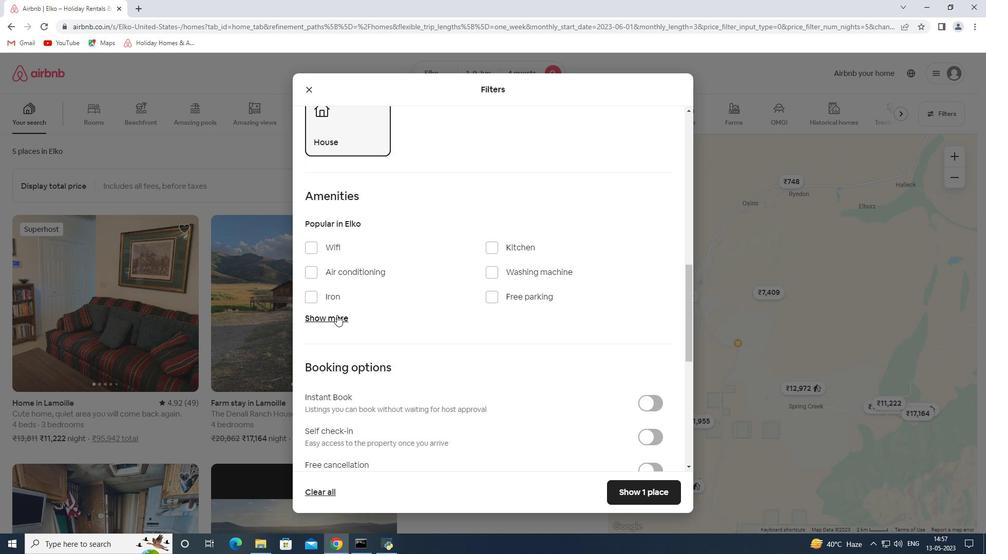 
Action: Mouse scrolled (333, 318) with delta (0, 0)
Screenshot: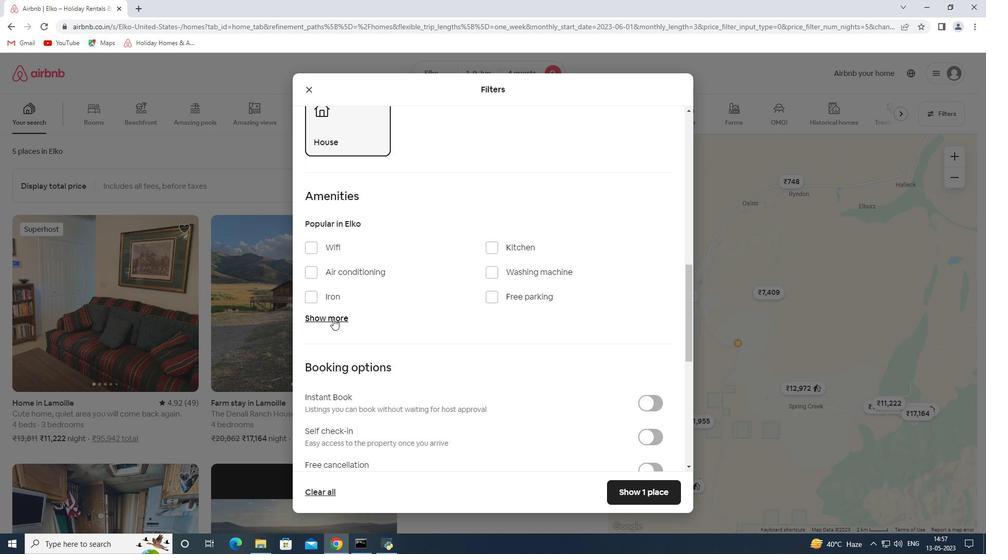 
Action: Mouse scrolled (333, 318) with delta (0, 0)
Screenshot: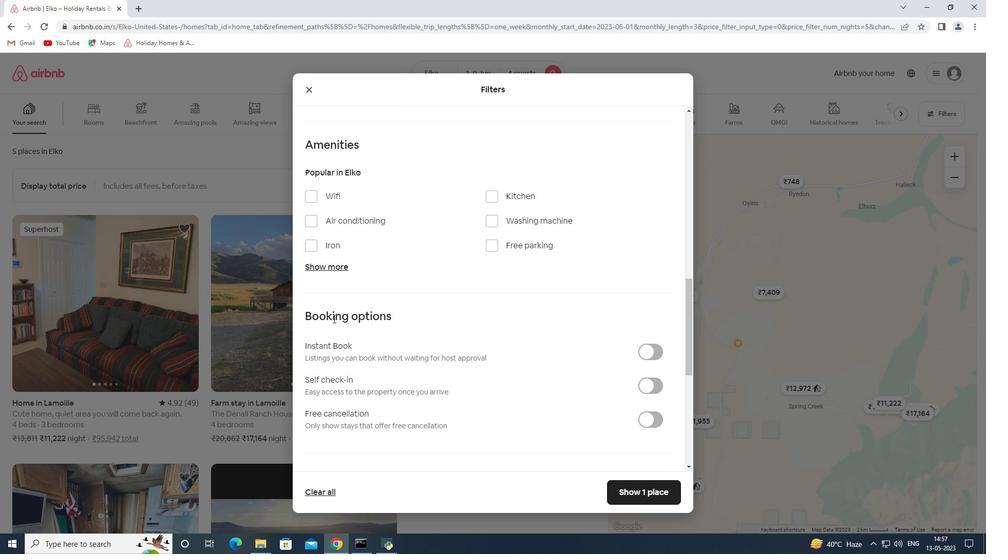 
Action: Mouse scrolled (333, 318) with delta (0, 0)
Screenshot: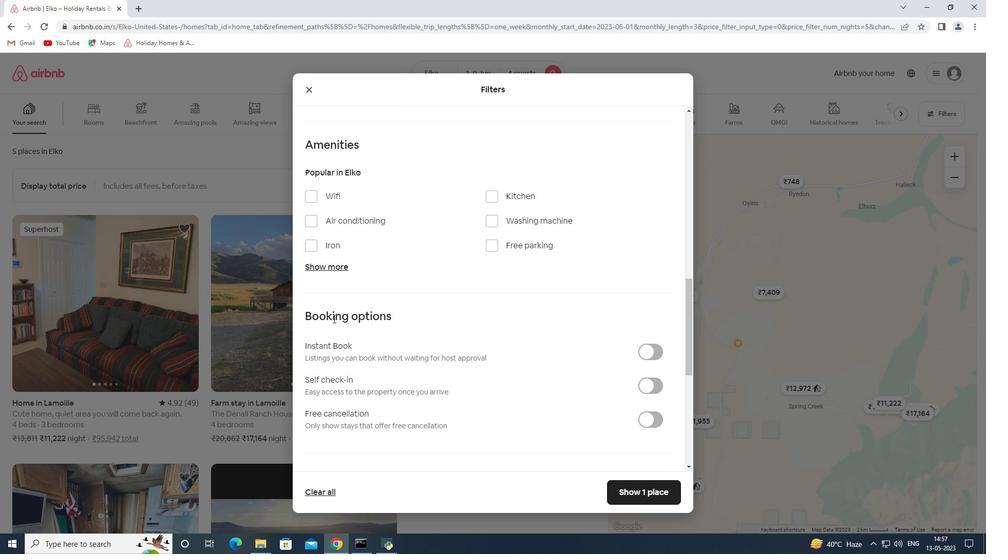 
Action: Mouse moved to (646, 286)
Screenshot: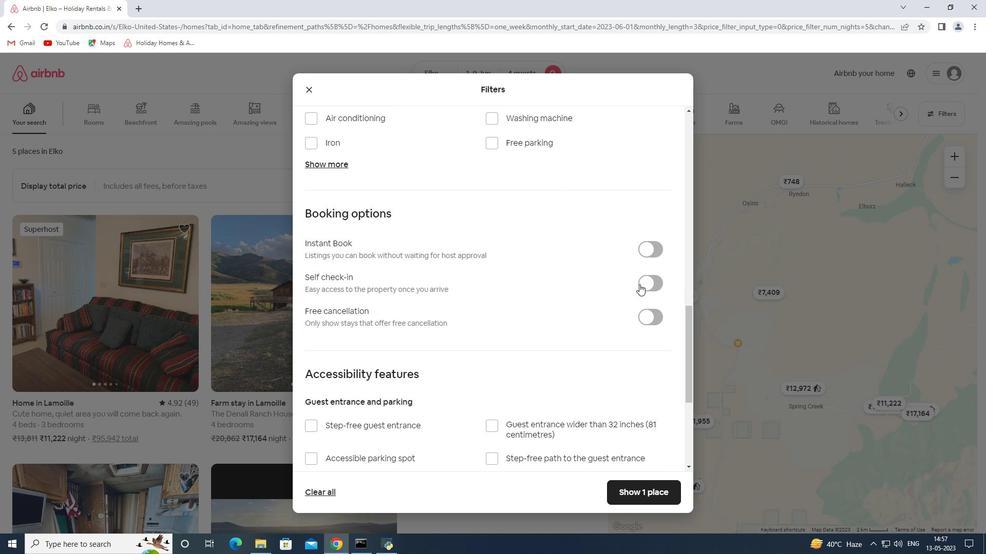 
Action: Mouse pressed left at (646, 286)
Screenshot: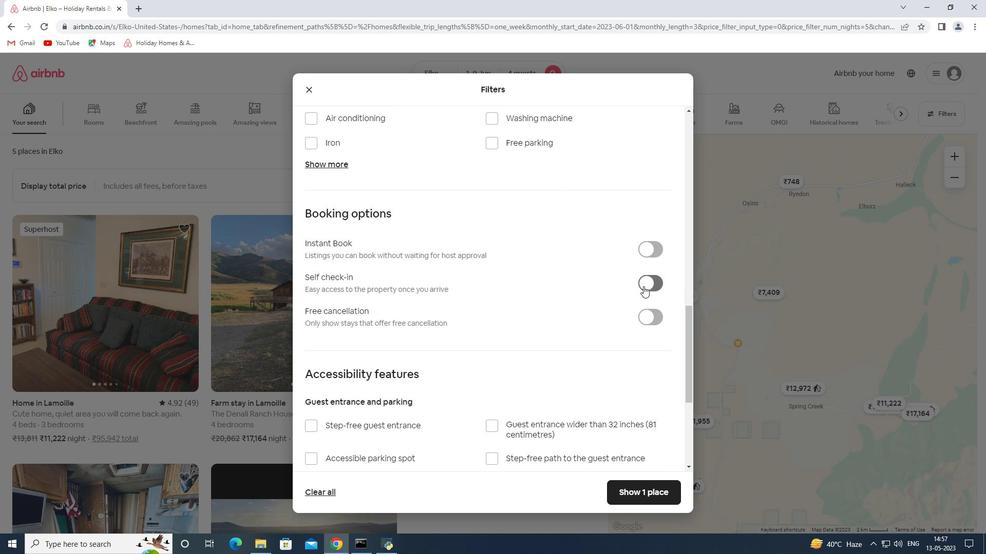 
Action: Mouse moved to (540, 309)
Screenshot: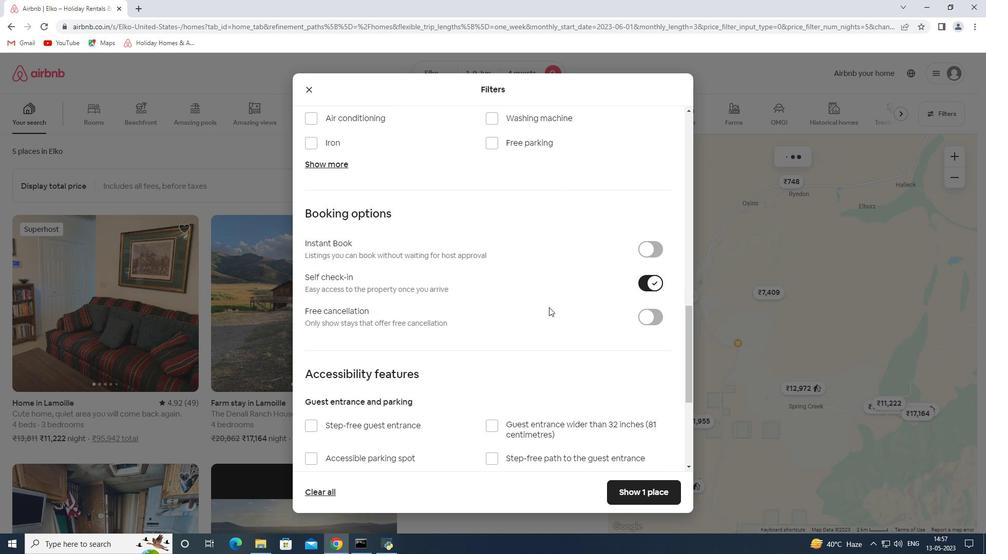 
Action: Mouse scrolled (540, 309) with delta (0, 0)
Screenshot: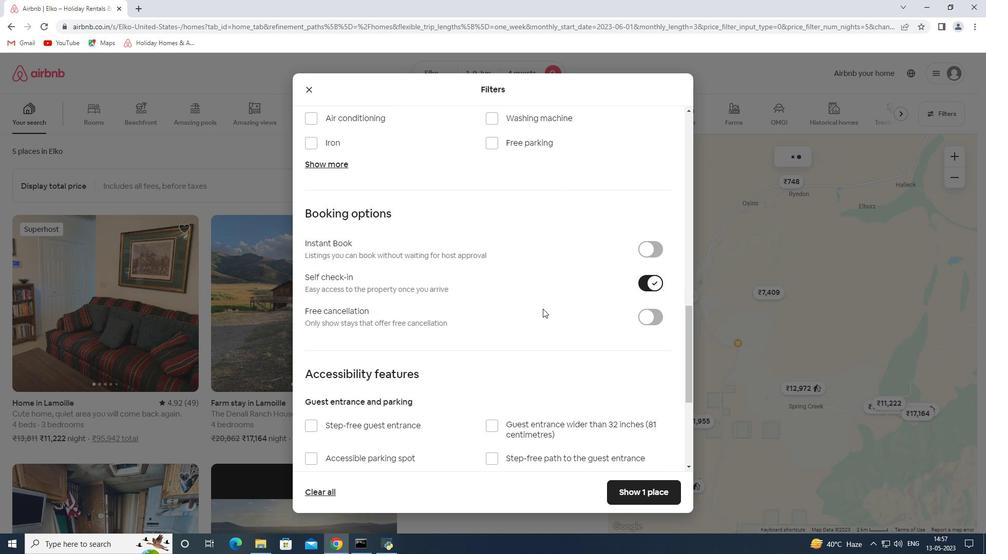 
Action: Mouse scrolled (540, 309) with delta (0, 0)
Screenshot: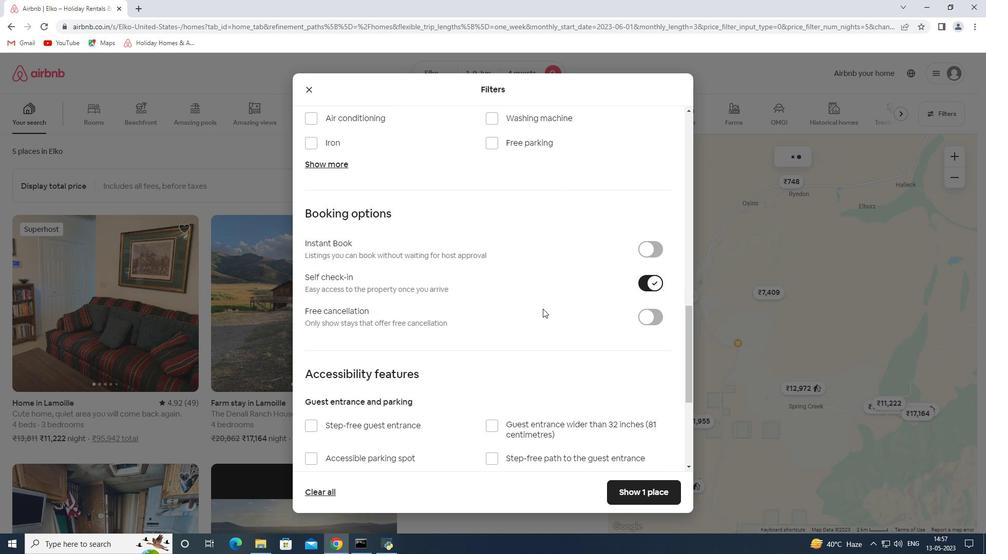 
Action: Mouse scrolled (540, 309) with delta (0, 0)
Screenshot: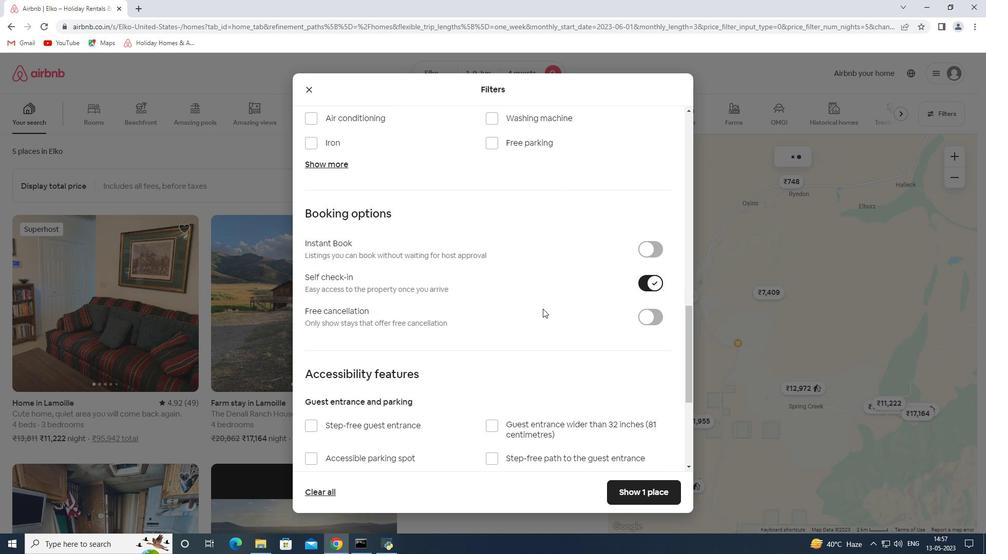 
Action: Mouse scrolled (540, 309) with delta (0, 0)
Screenshot: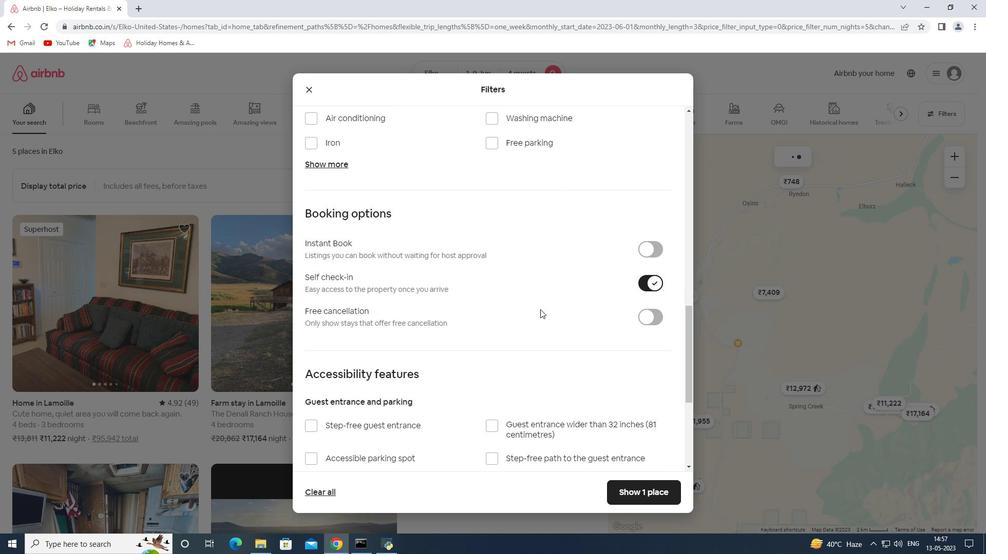 
Action: Mouse scrolled (540, 309) with delta (0, 0)
Screenshot: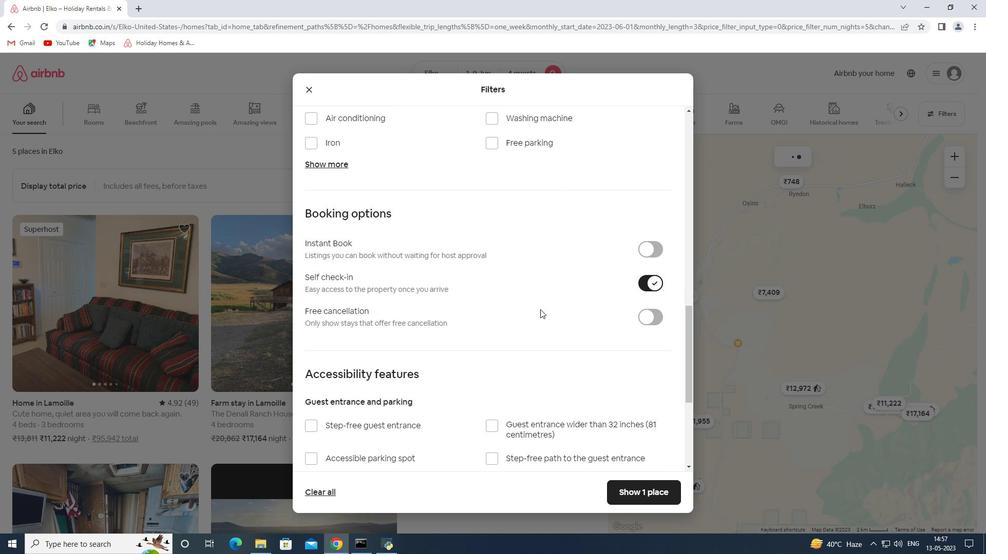 
Action: Mouse scrolled (540, 309) with delta (0, 0)
Screenshot: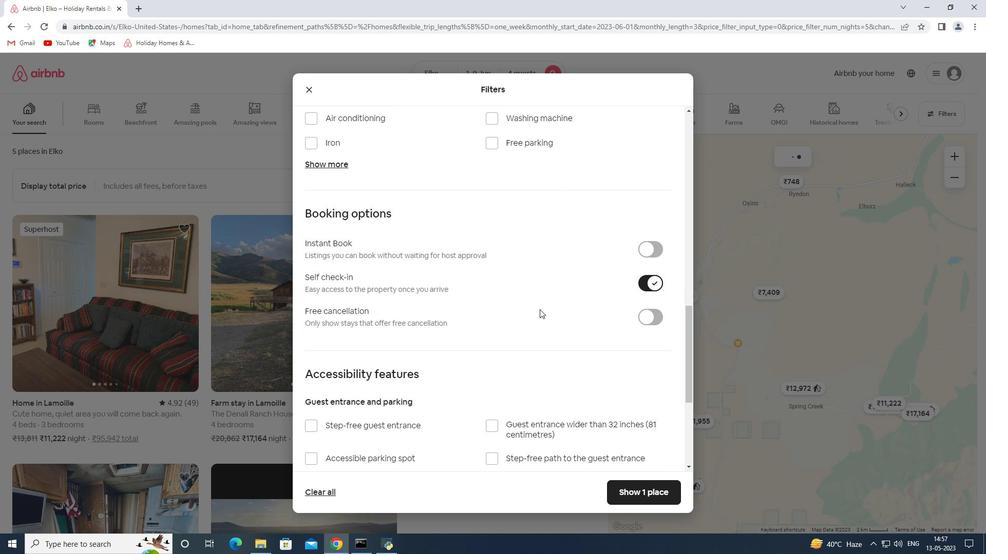 
Action: Mouse scrolled (540, 309) with delta (0, 0)
Screenshot: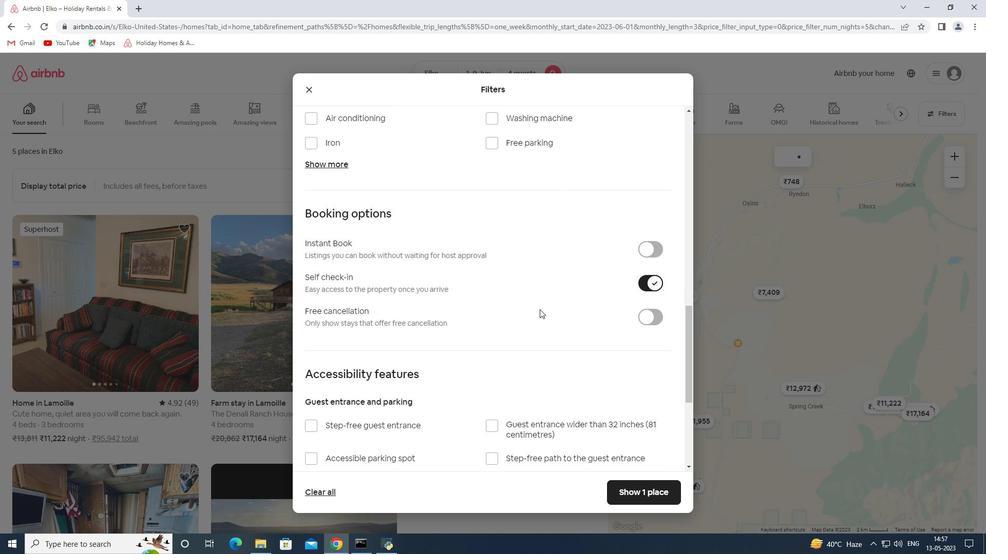 
Action: Mouse moved to (528, 302)
Screenshot: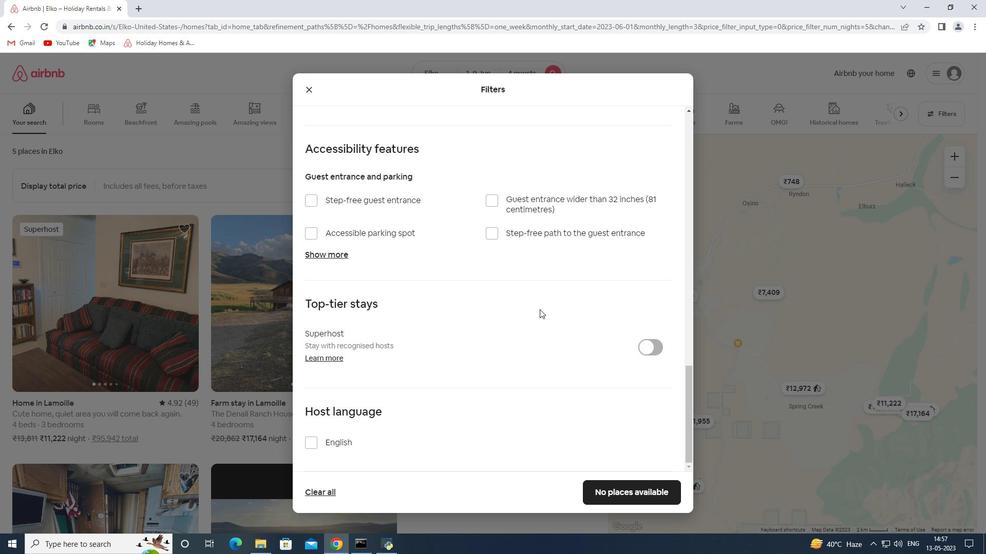 
Action: Mouse scrolled (528, 302) with delta (0, 0)
Screenshot: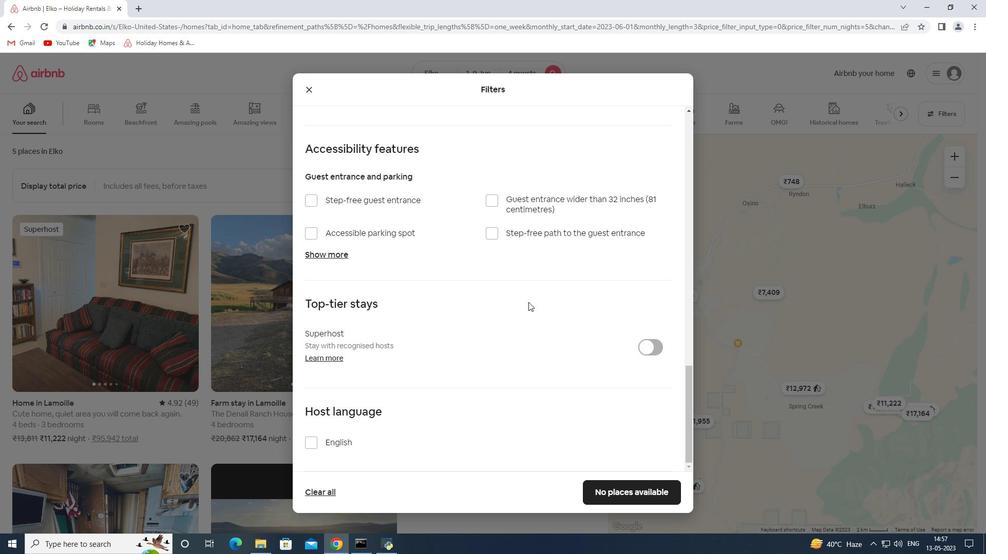 
Action: Mouse scrolled (528, 302) with delta (0, 0)
Screenshot: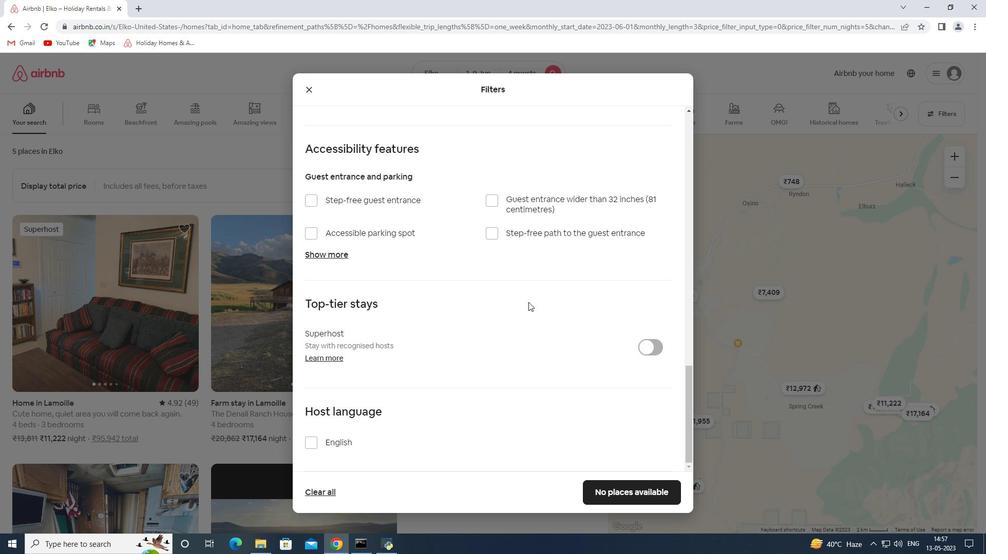 
Action: Mouse scrolled (528, 302) with delta (0, 0)
Screenshot: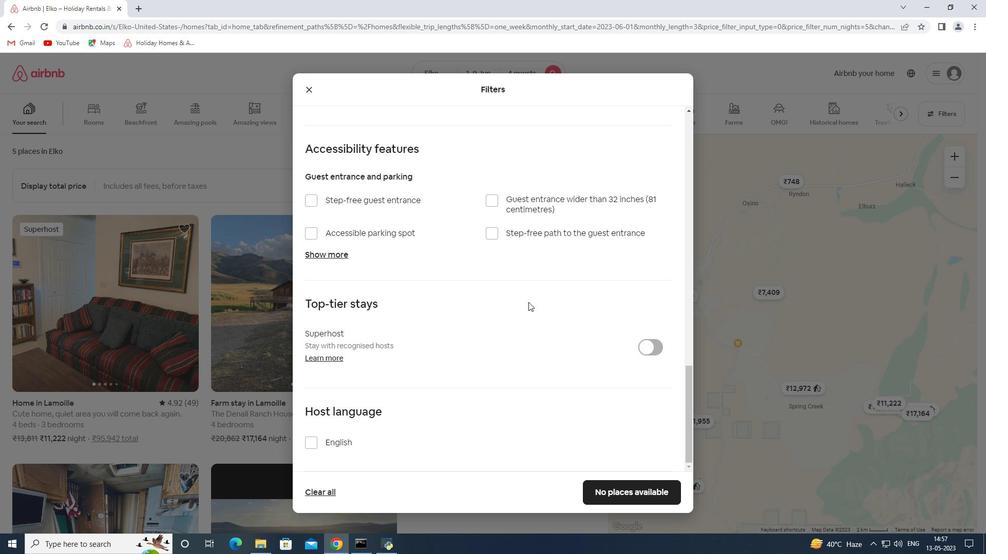 
Action: Mouse scrolled (528, 302) with delta (0, 0)
Screenshot: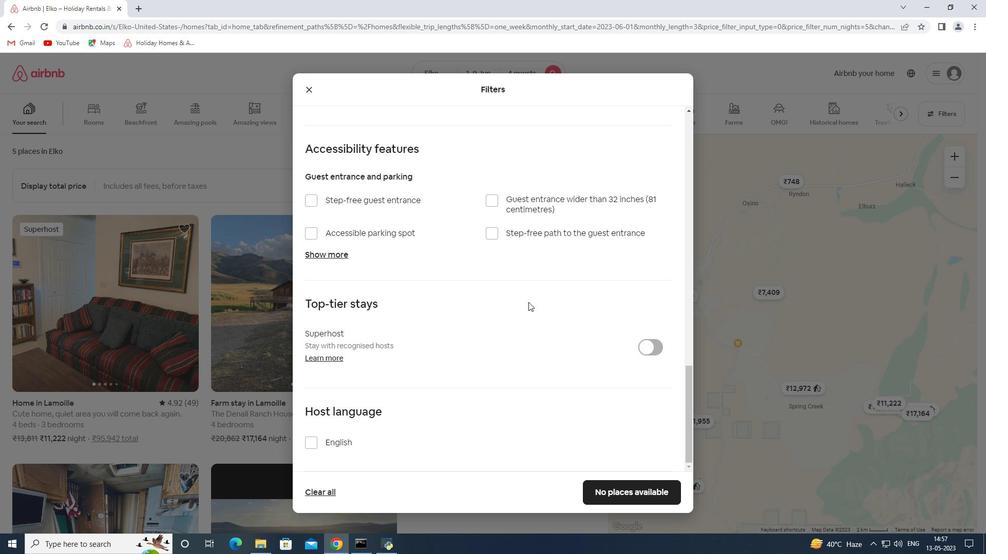 
Action: Mouse scrolled (528, 302) with delta (0, 0)
Screenshot: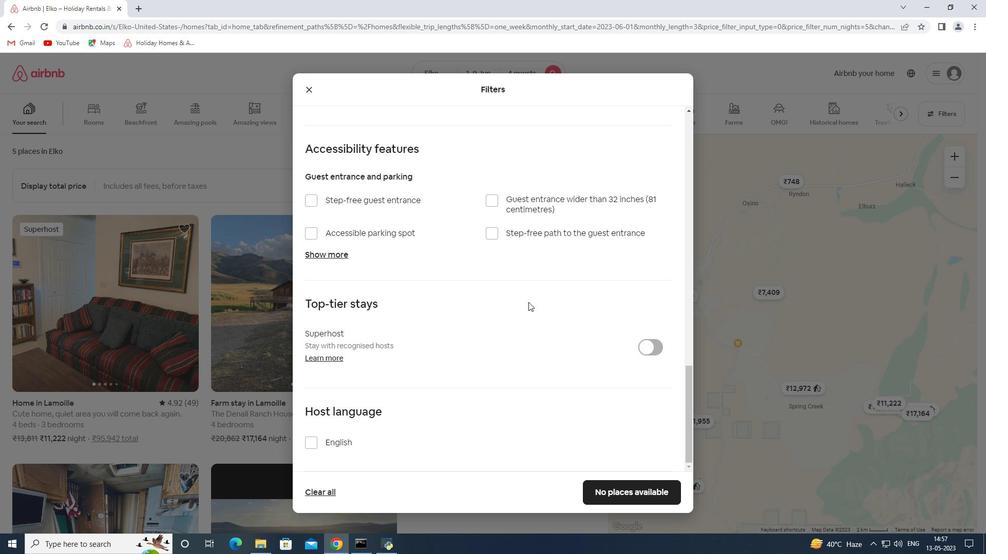 
Action: Mouse scrolled (528, 302) with delta (0, 0)
Screenshot: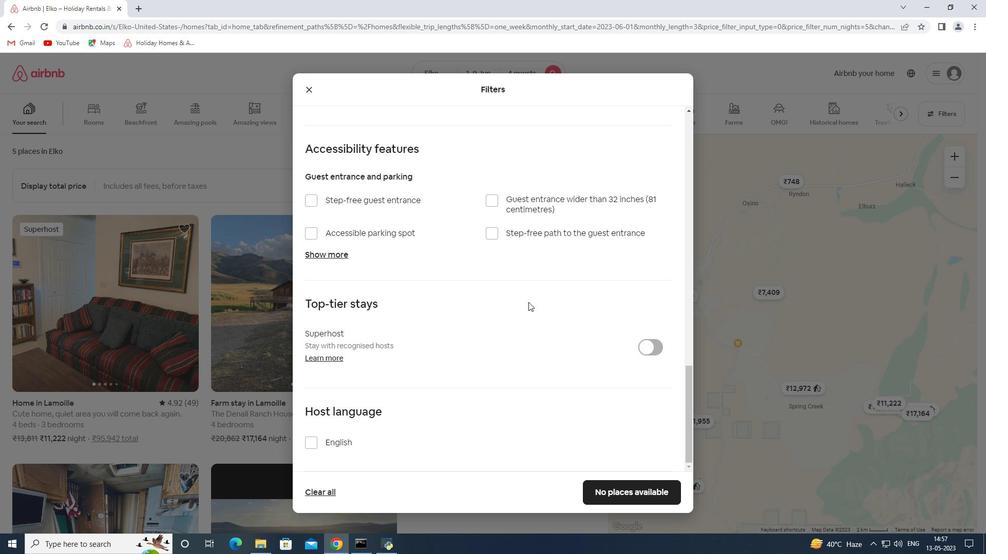 
Action: Mouse scrolled (528, 302) with delta (0, 0)
Screenshot: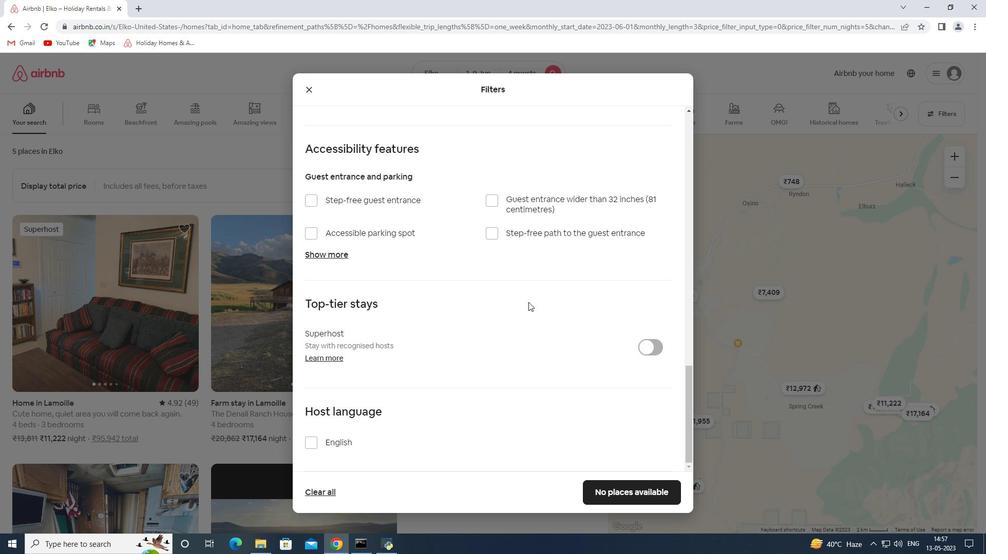 
Action: Mouse scrolled (528, 302) with delta (0, 0)
Screenshot: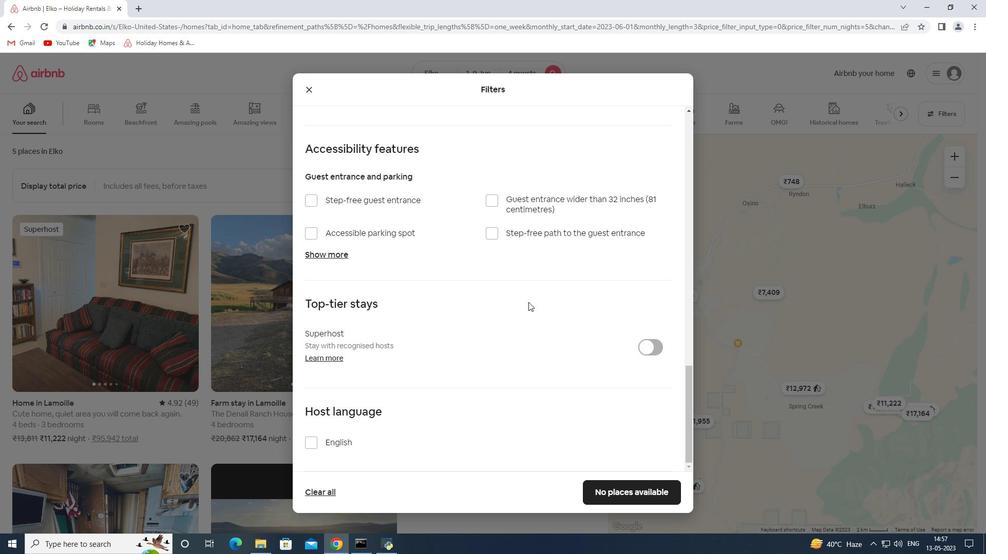 
Action: Mouse scrolled (528, 302) with delta (0, 0)
Screenshot: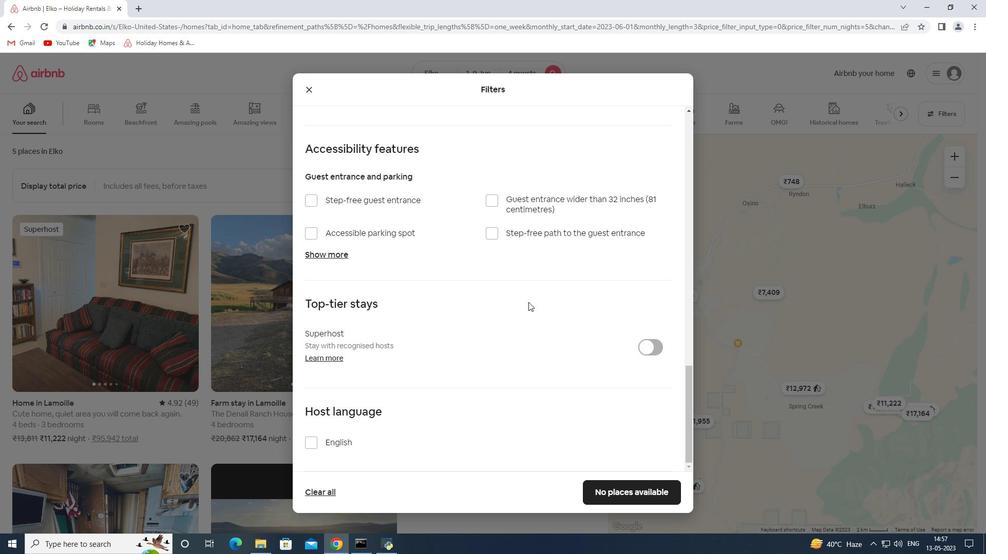 
Action: Mouse scrolled (528, 302) with delta (0, 0)
Screenshot: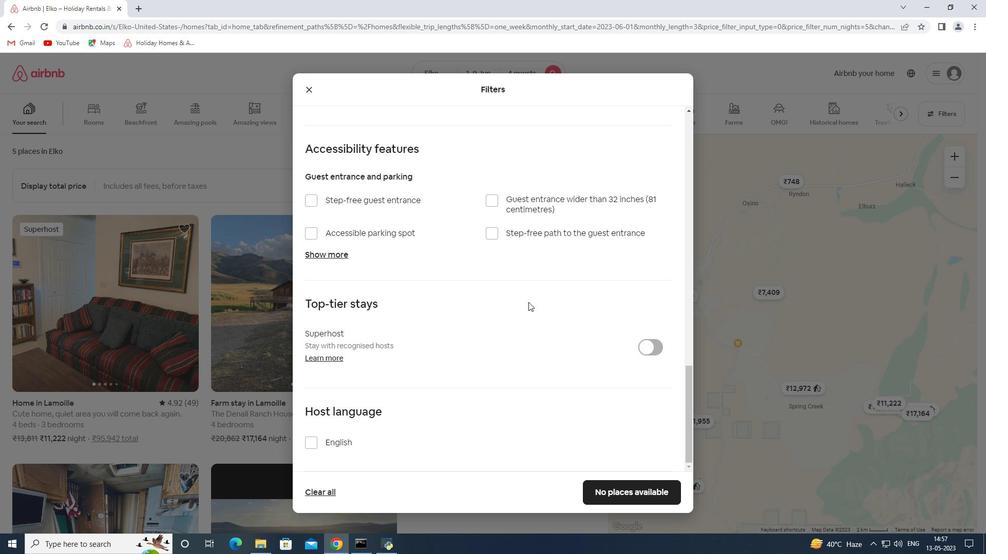 
Action: Mouse scrolled (528, 302) with delta (0, 0)
Screenshot: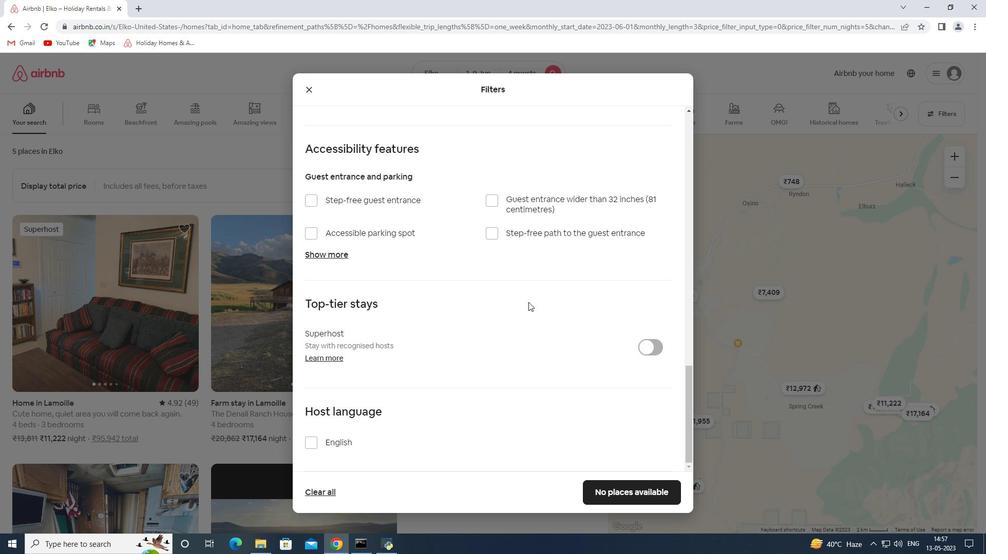 
Action: Mouse moved to (318, 444)
Screenshot: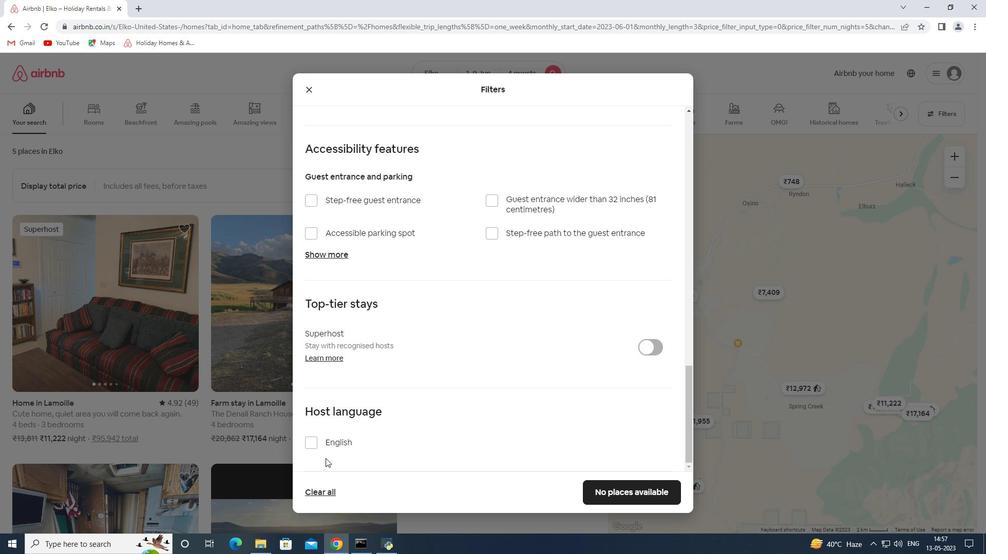 
Action: Mouse pressed left at (318, 444)
Screenshot: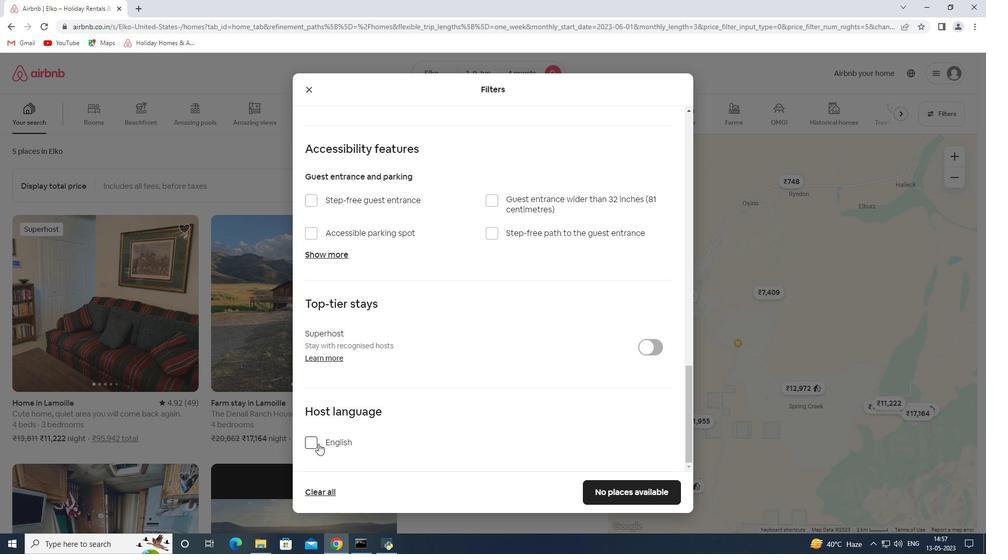 
Action: Mouse moved to (631, 486)
Screenshot: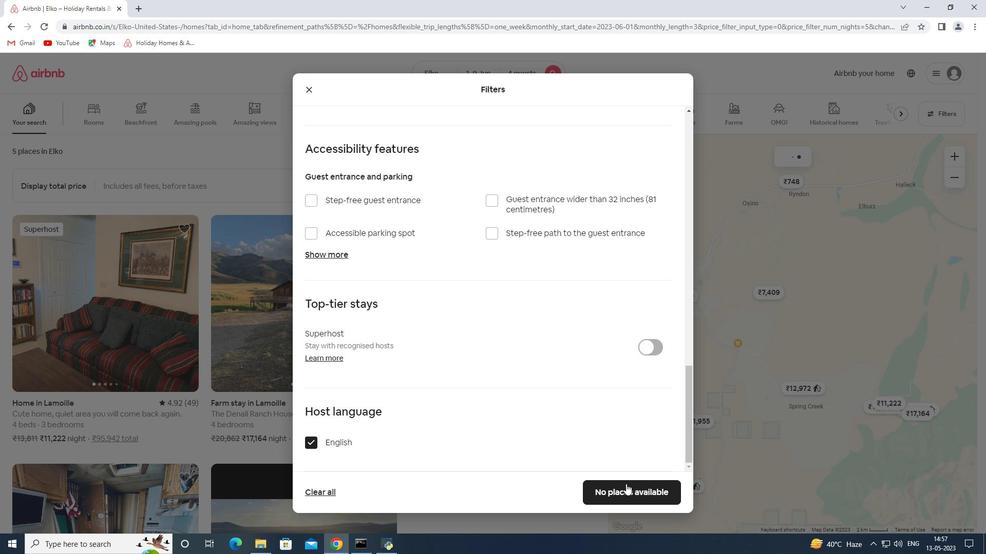 
Action: Mouse pressed left at (631, 486)
Screenshot: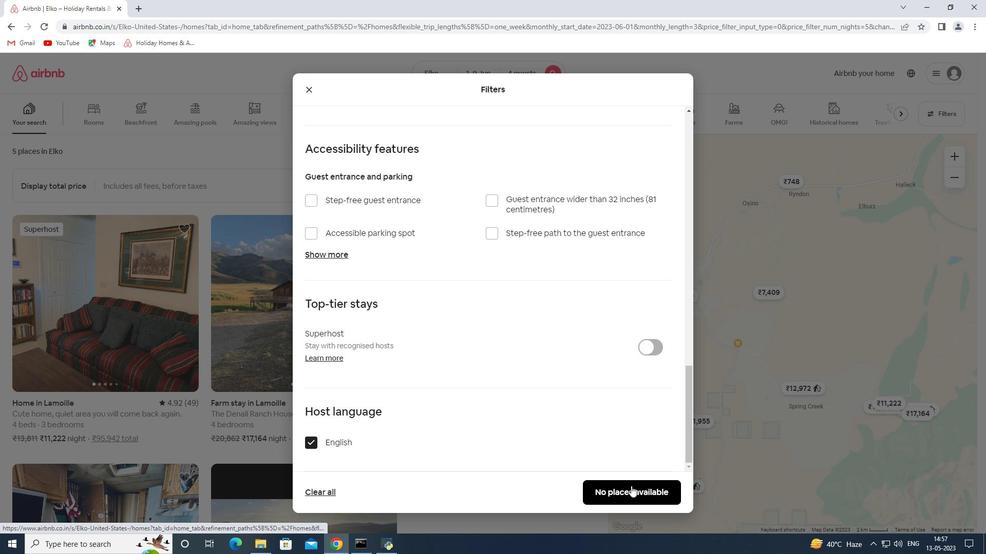
